 Task: Look for space in Mariano Comense, Italy from 10th July, 2023 to 15th July, 2023 for 7 adults in price range Rs.10000 to Rs.15000. Place can be entire place or shared room with 4 bedrooms having 7 beds and 4 bathrooms. Property type can be house, flat, guest house. Amenities needed are: wifi, TV, free parkinig on premises, gym, breakfast. Booking option can be shelf check-in. Required host language is English.
Action: Mouse moved to (420, 89)
Screenshot: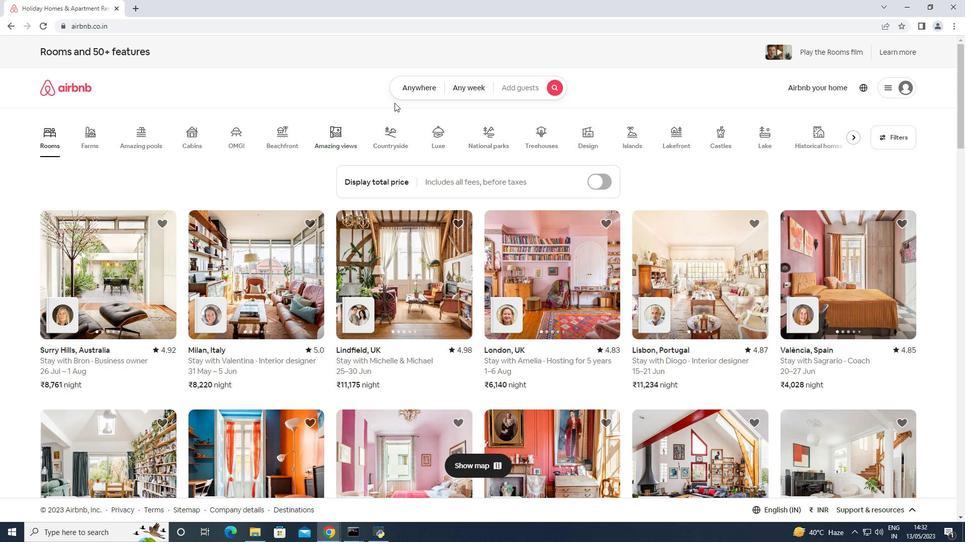 
Action: Mouse pressed left at (420, 89)
Screenshot: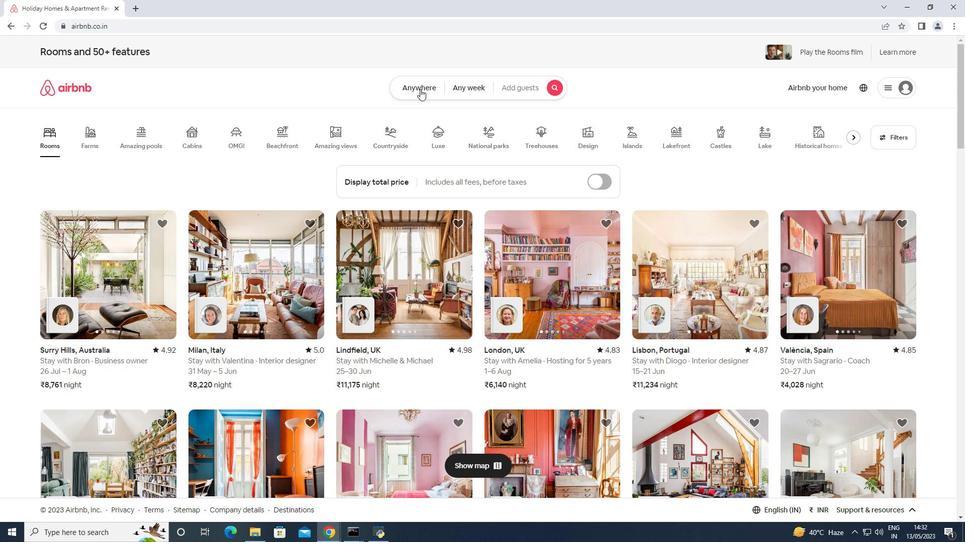 
Action: Mouse moved to (343, 127)
Screenshot: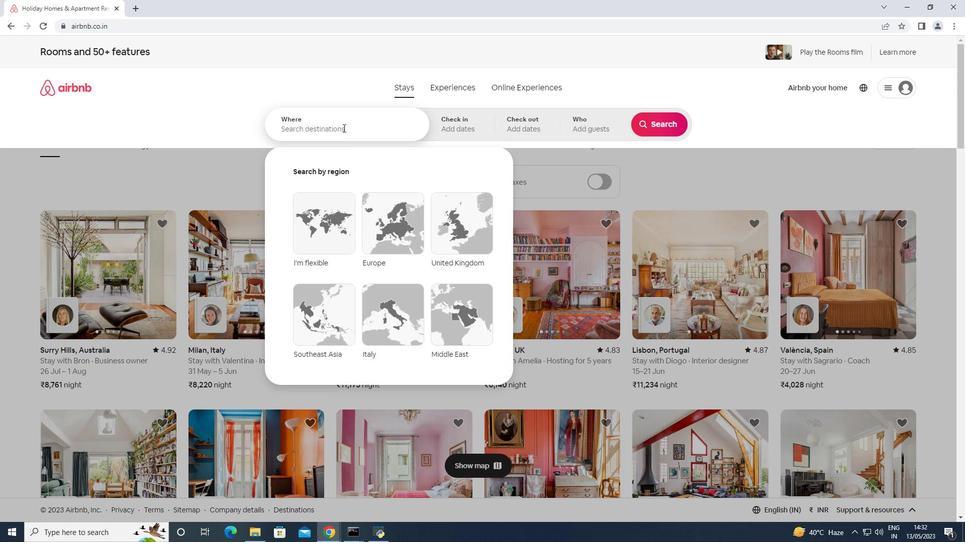 
Action: Mouse pressed left at (343, 127)
Screenshot: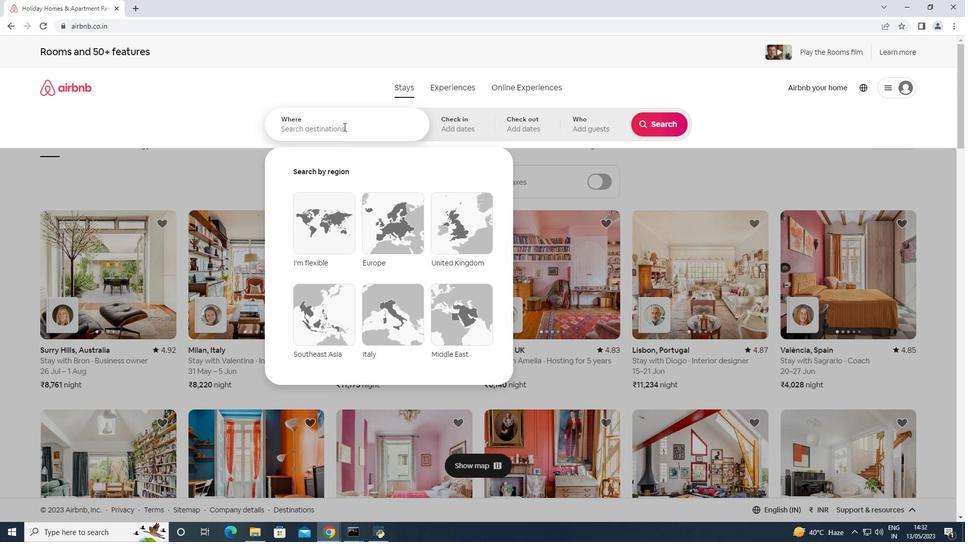 
Action: Mouse moved to (381, 128)
Screenshot: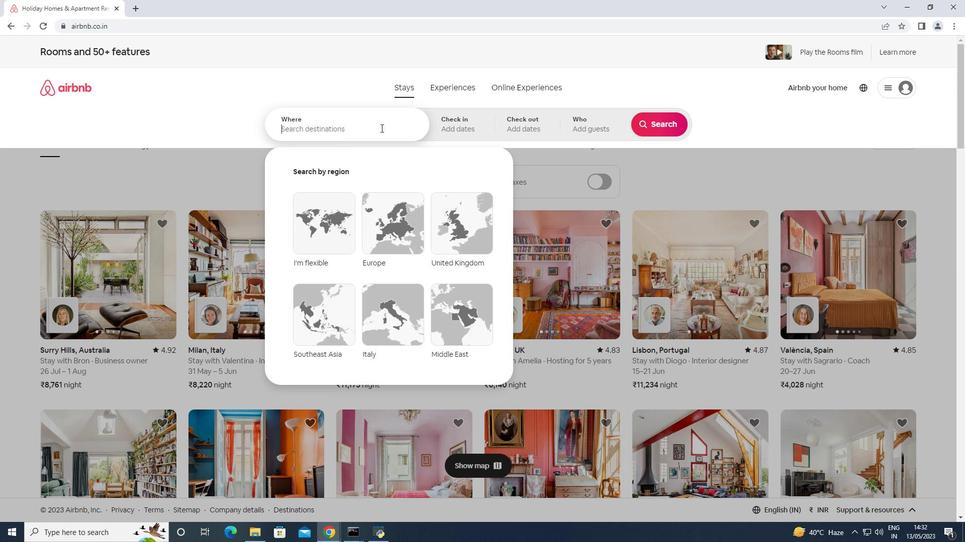 
Action: Key pressed <Key.shift>Mariano<Key.space><Key.shift>Comense,<Key.space><Key.shift>Italy<Key.enter>
Screenshot: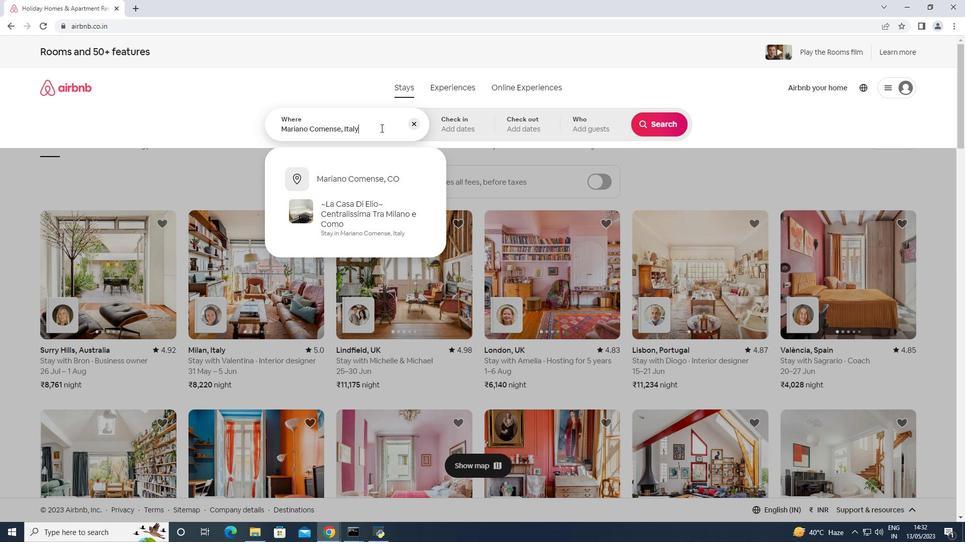 
Action: Mouse moved to (652, 202)
Screenshot: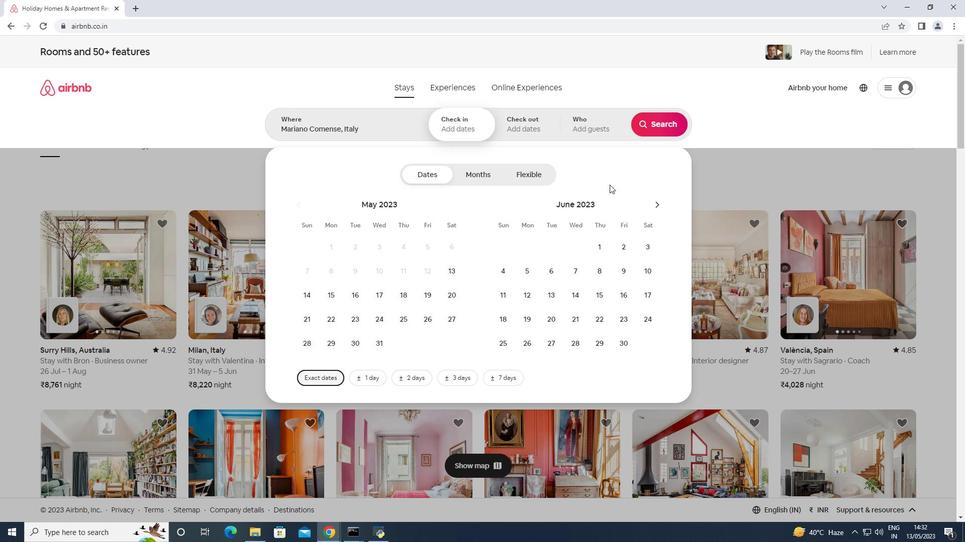 
Action: Mouse pressed left at (652, 202)
Screenshot: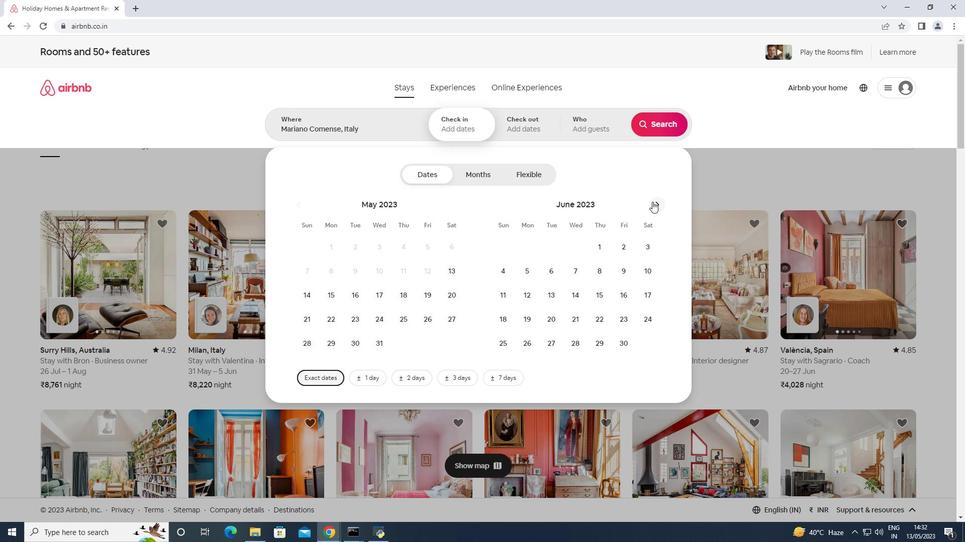 
Action: Mouse moved to (526, 293)
Screenshot: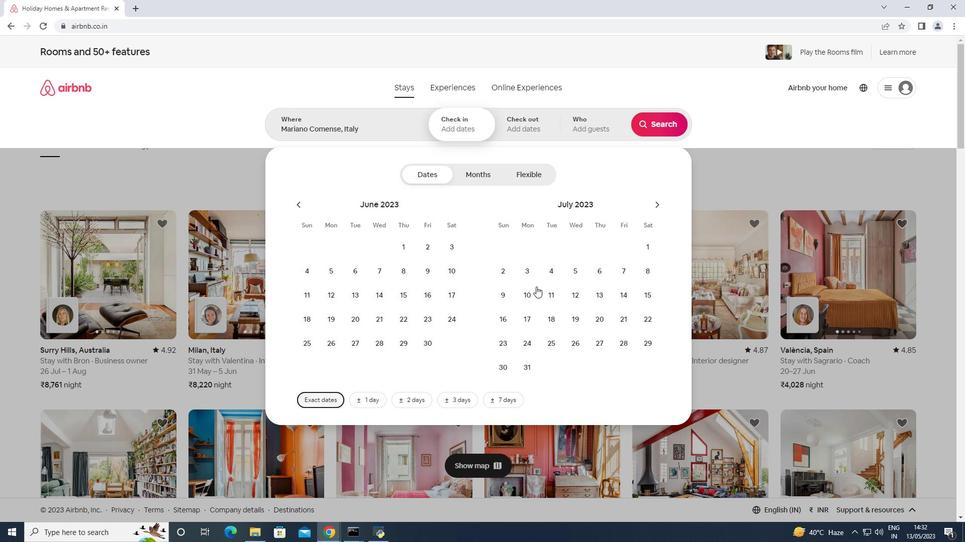
Action: Mouse pressed left at (526, 293)
Screenshot: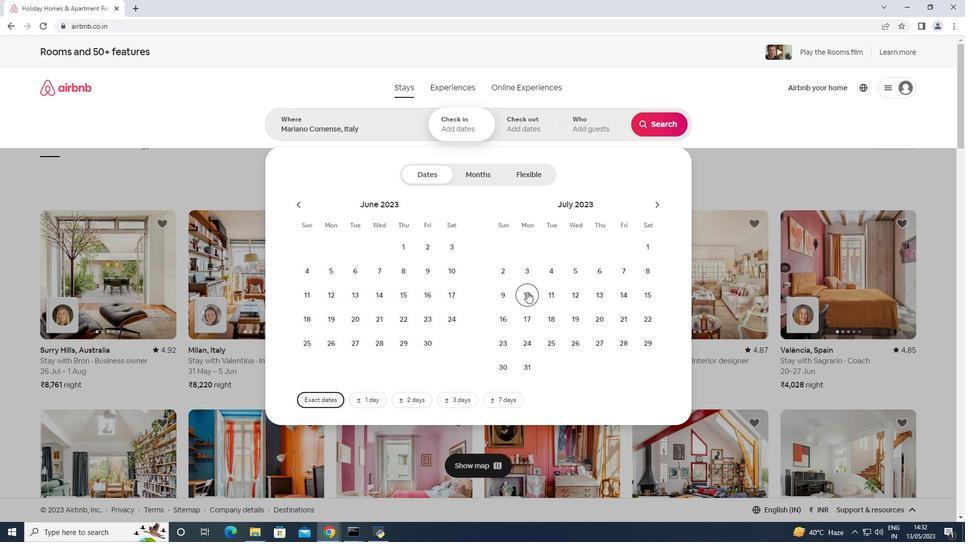 
Action: Mouse moved to (641, 293)
Screenshot: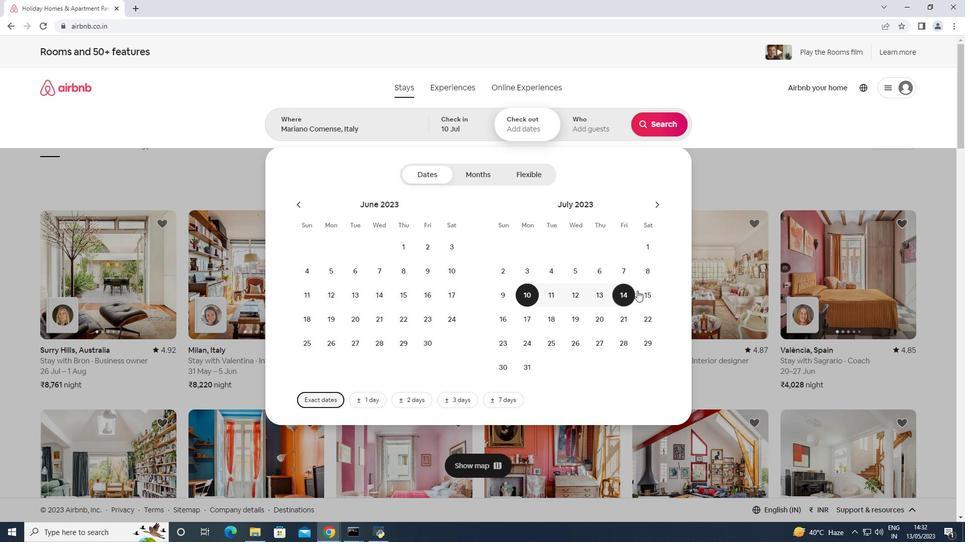 
Action: Mouse pressed left at (641, 293)
Screenshot: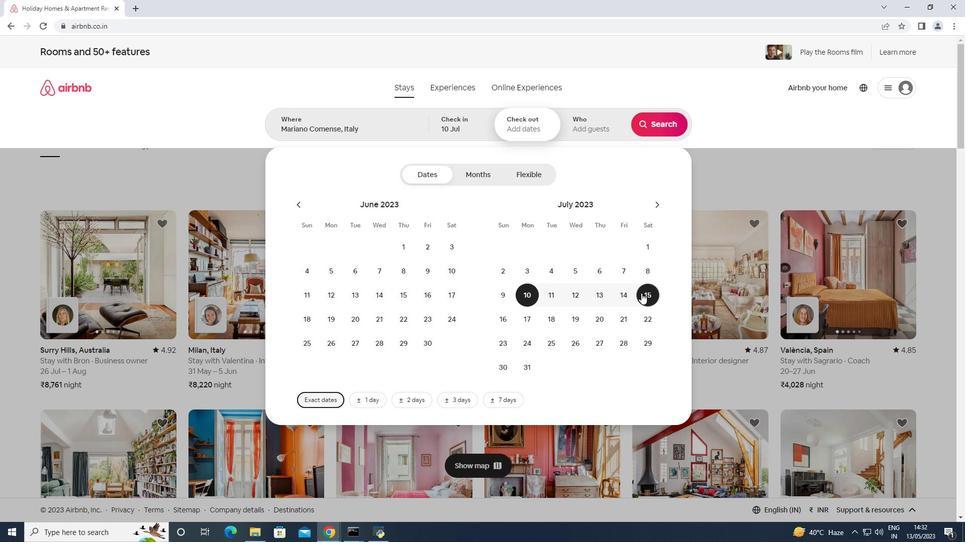 
Action: Mouse moved to (564, 130)
Screenshot: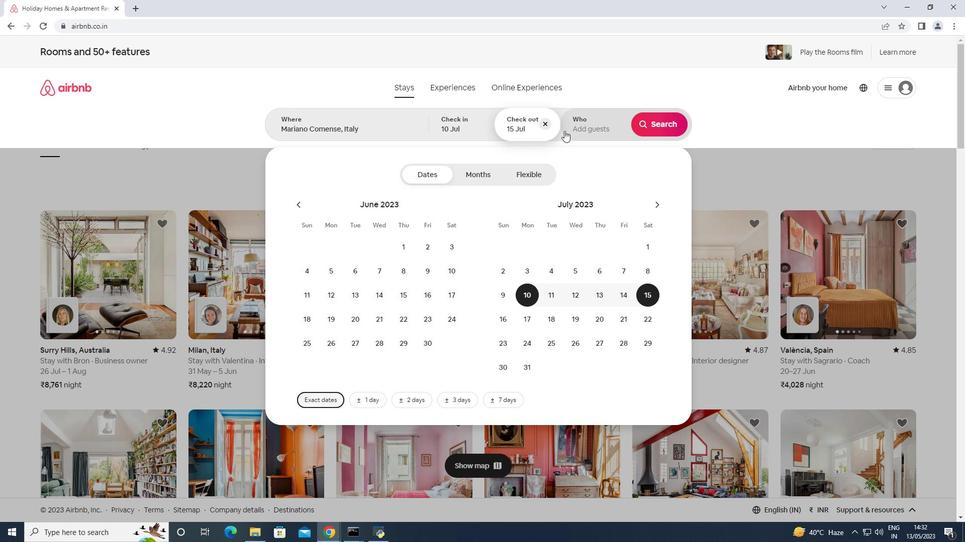 
Action: Mouse pressed left at (564, 130)
Screenshot: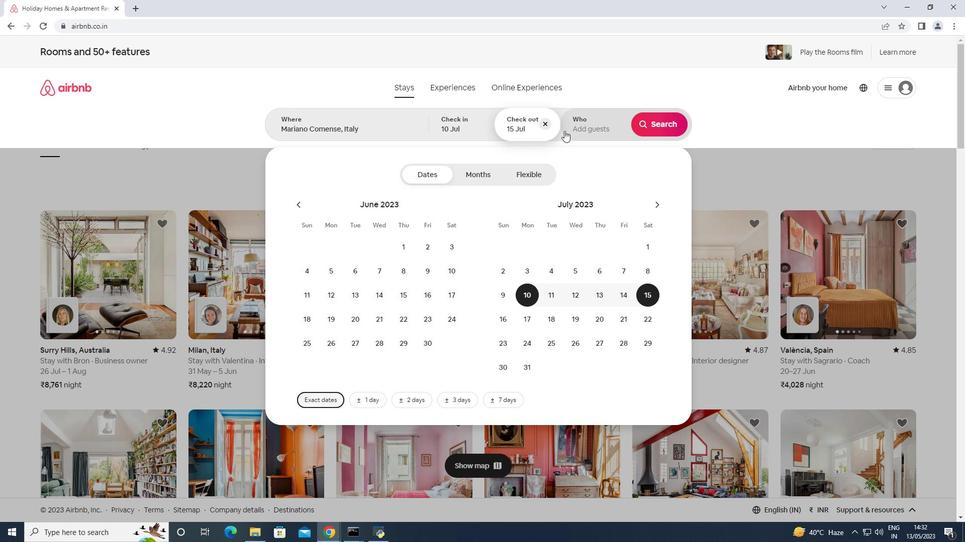 
Action: Mouse moved to (656, 177)
Screenshot: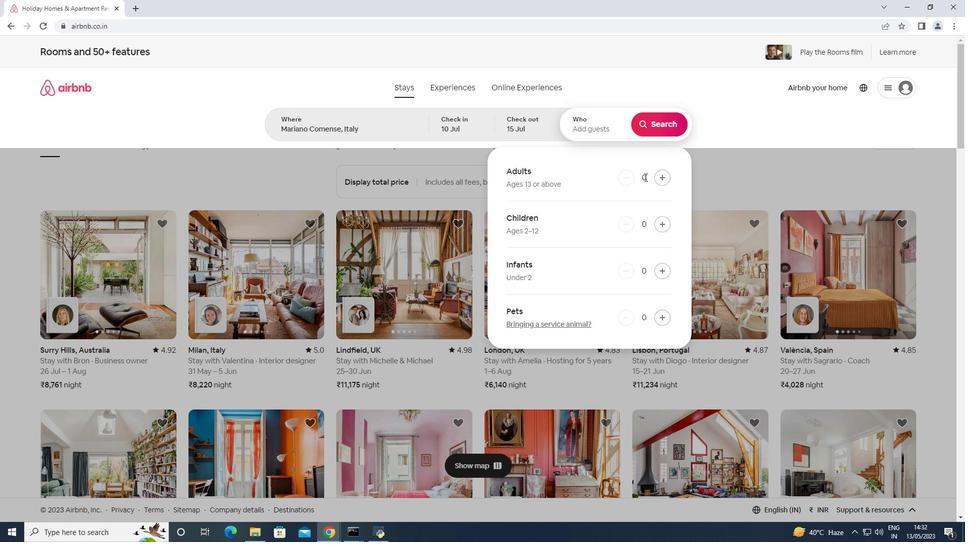 
Action: Mouse pressed left at (656, 177)
Screenshot: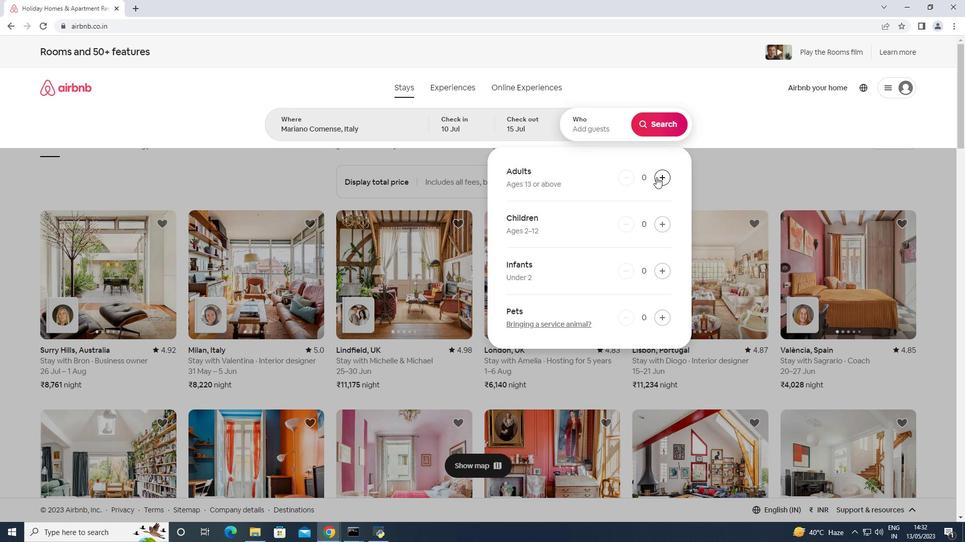 
Action: Mouse pressed left at (656, 177)
Screenshot: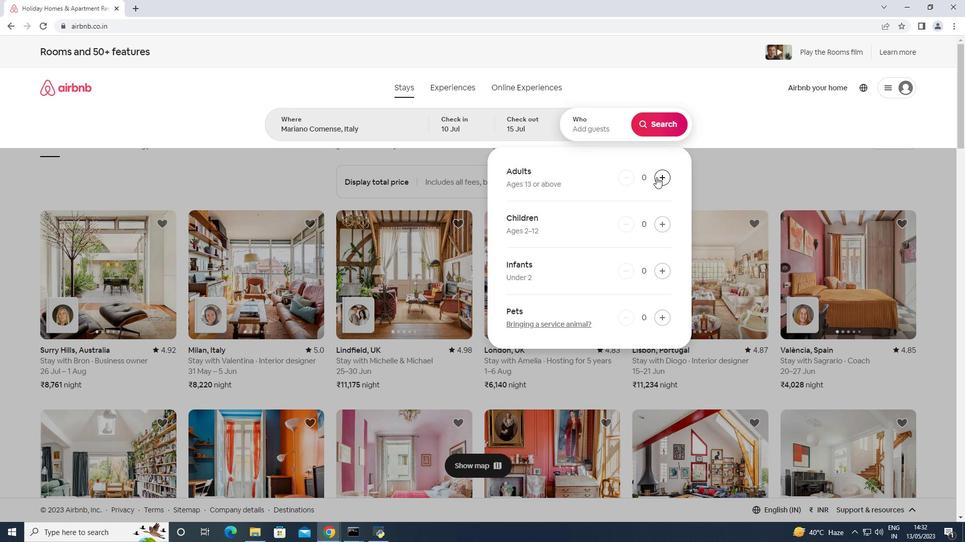 
Action: Mouse pressed left at (656, 177)
Screenshot: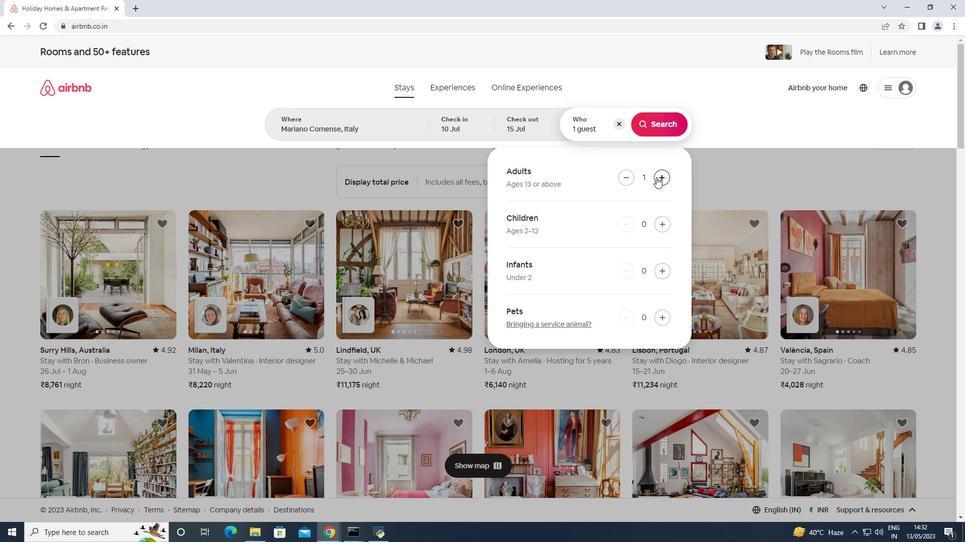 
Action: Mouse pressed left at (656, 177)
Screenshot: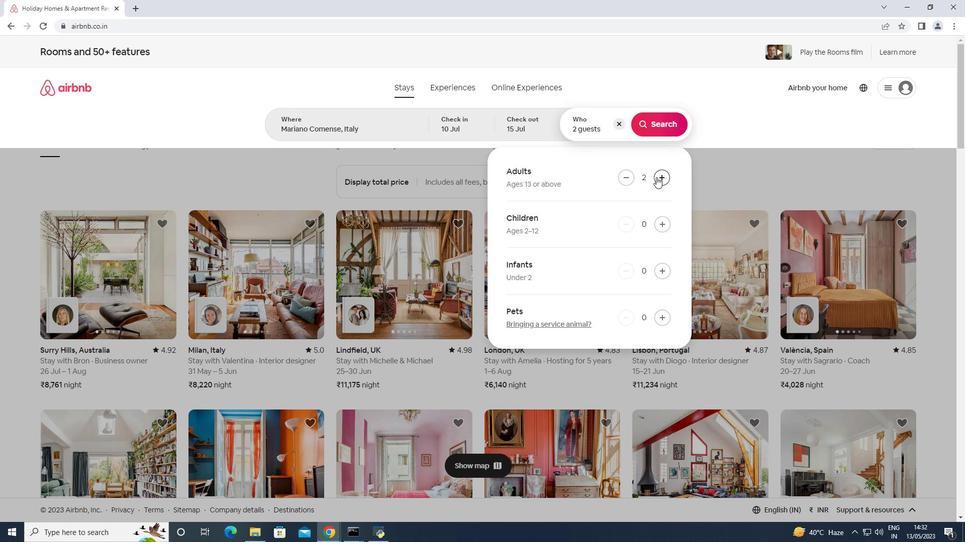 
Action: Mouse pressed left at (656, 177)
Screenshot: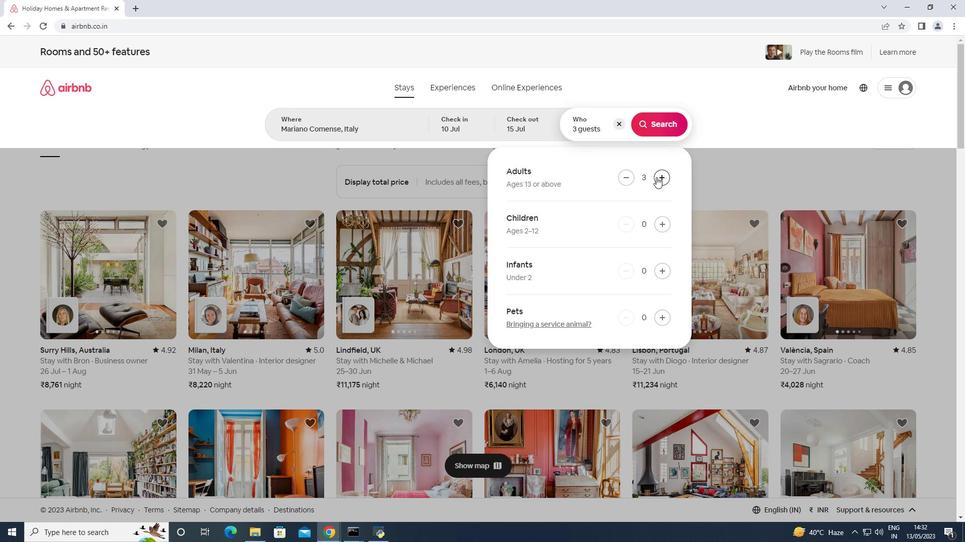 
Action: Mouse pressed left at (656, 177)
Screenshot: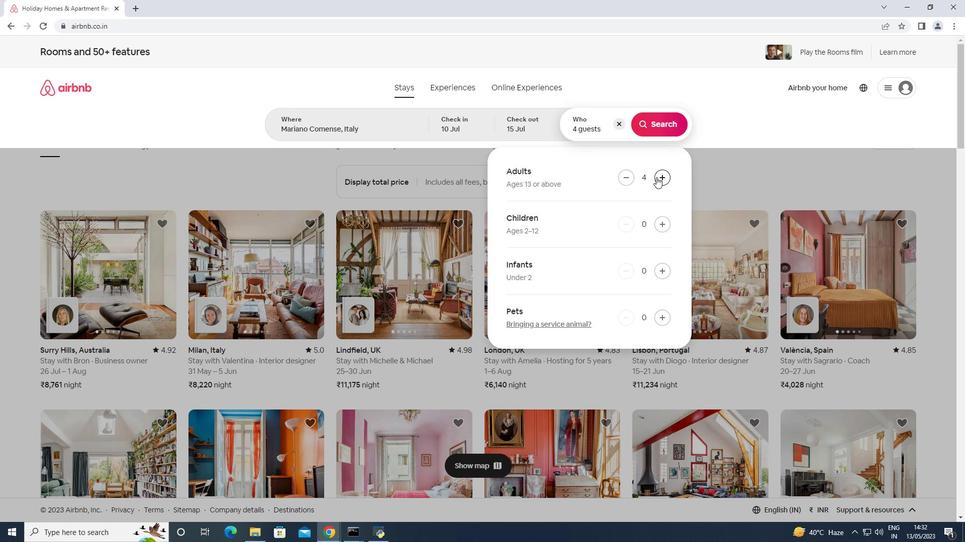 
Action: Mouse pressed left at (656, 177)
Screenshot: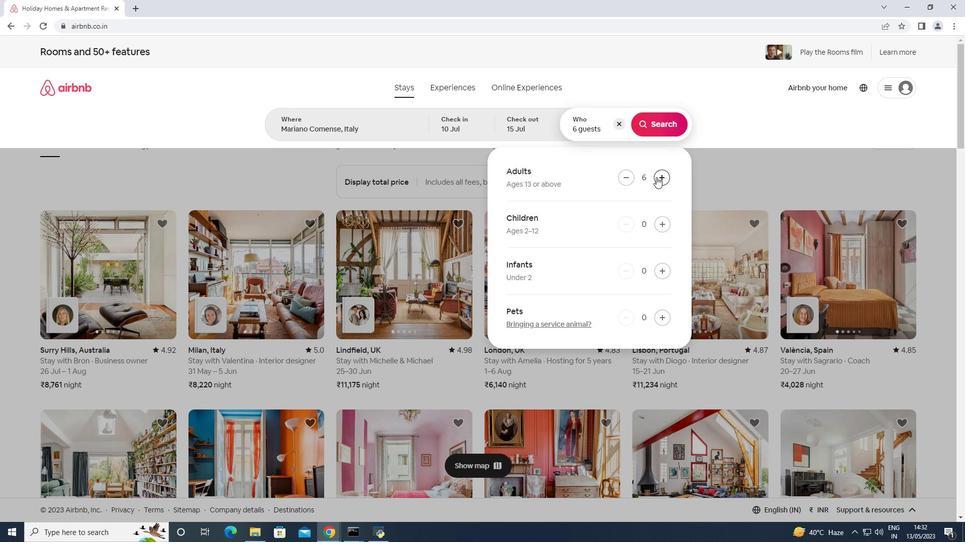 
Action: Mouse pressed left at (656, 177)
Screenshot: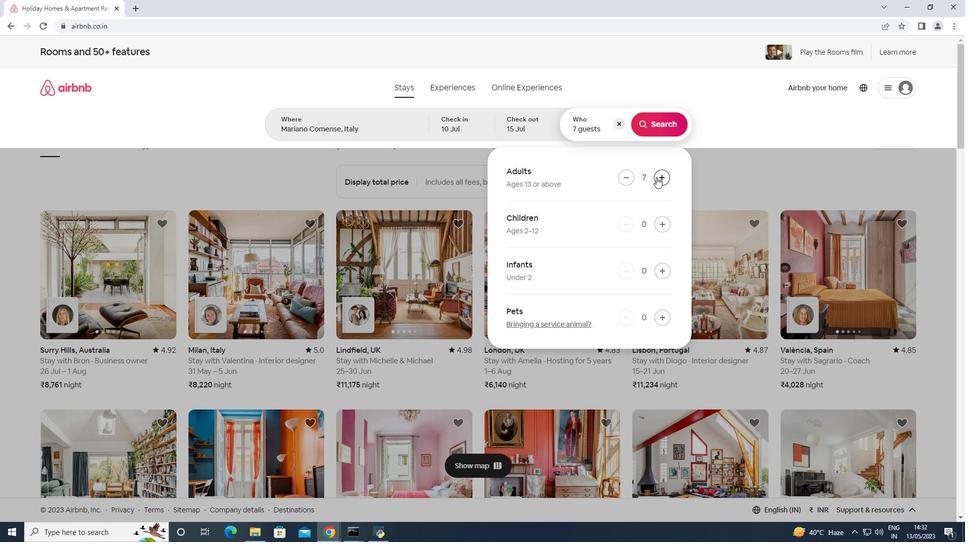 
Action: Mouse moved to (633, 177)
Screenshot: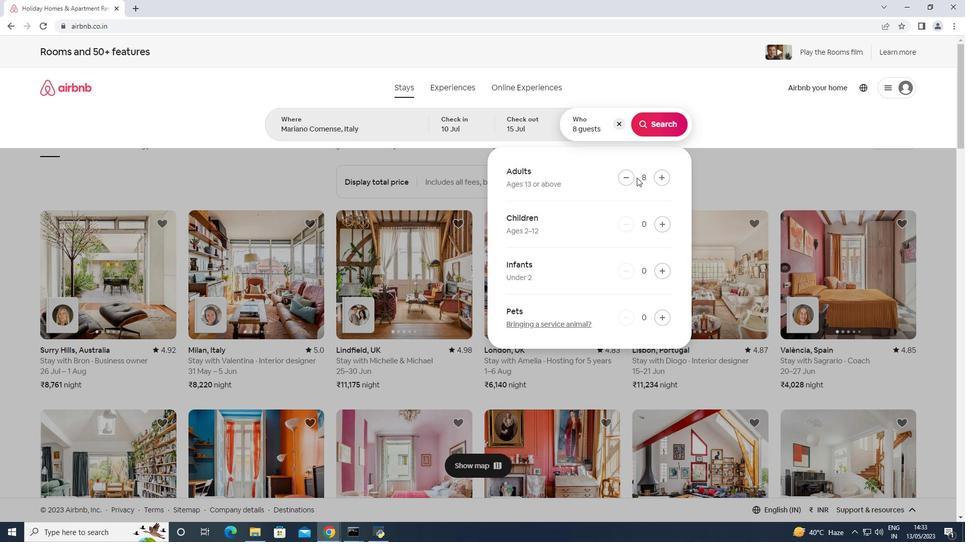 
Action: Mouse pressed left at (633, 177)
Screenshot: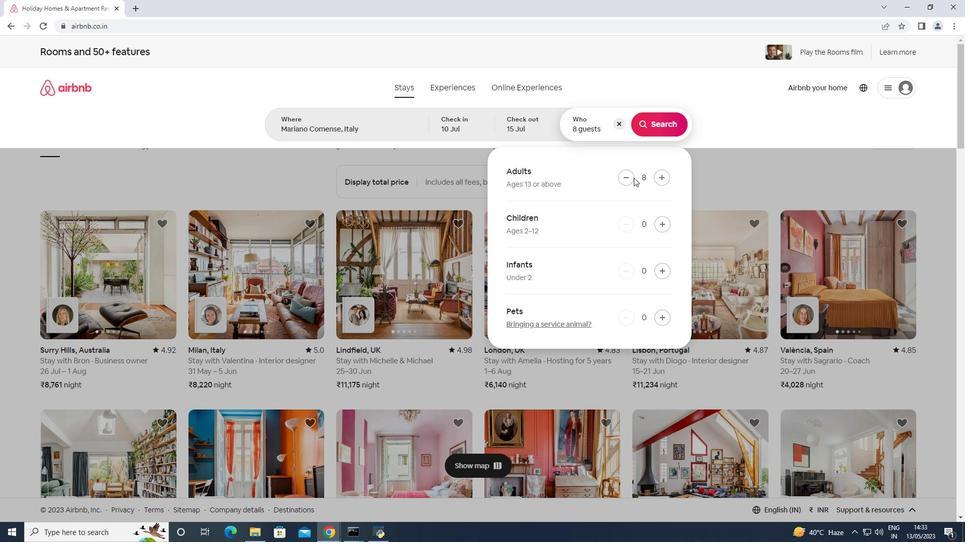 
Action: Mouse moved to (668, 123)
Screenshot: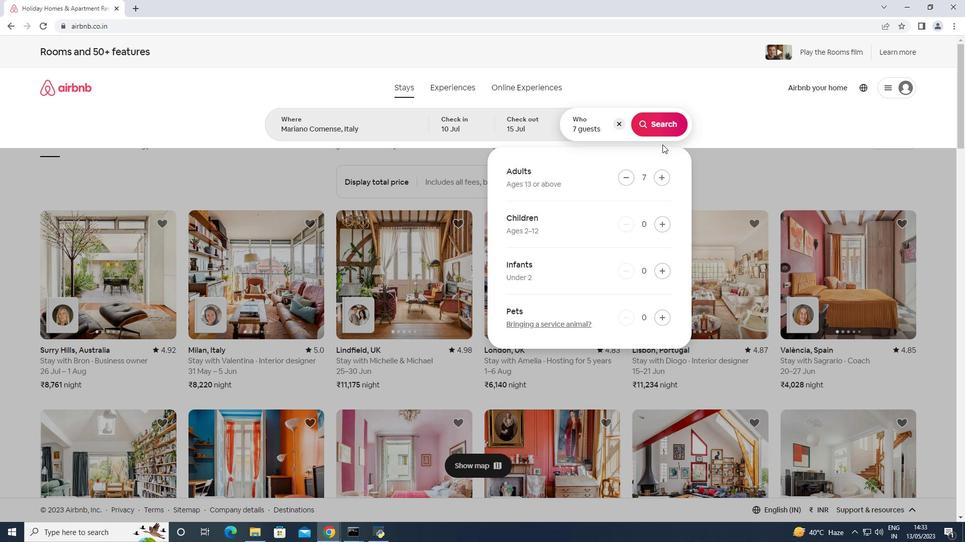 
Action: Mouse pressed left at (668, 123)
Screenshot: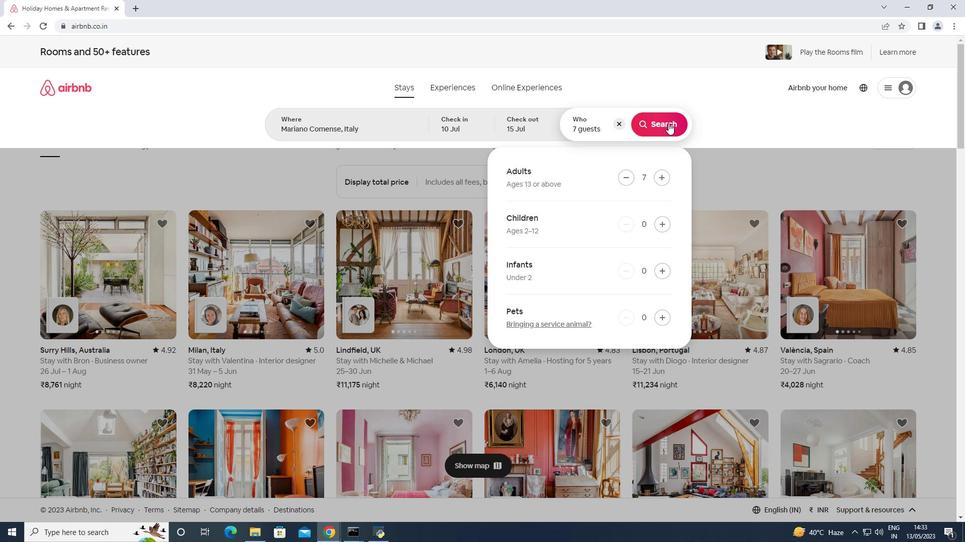 
Action: Mouse moved to (931, 97)
Screenshot: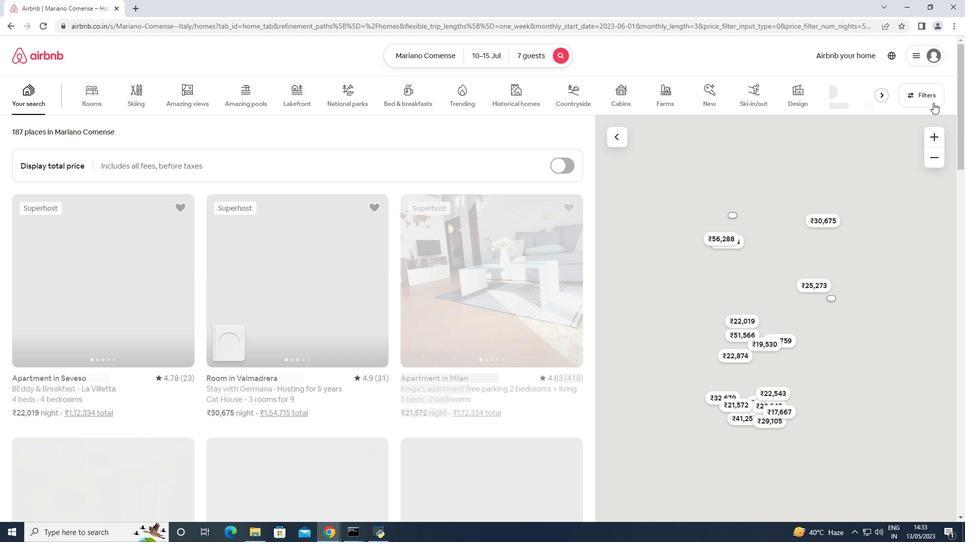 
Action: Mouse pressed left at (931, 97)
Screenshot: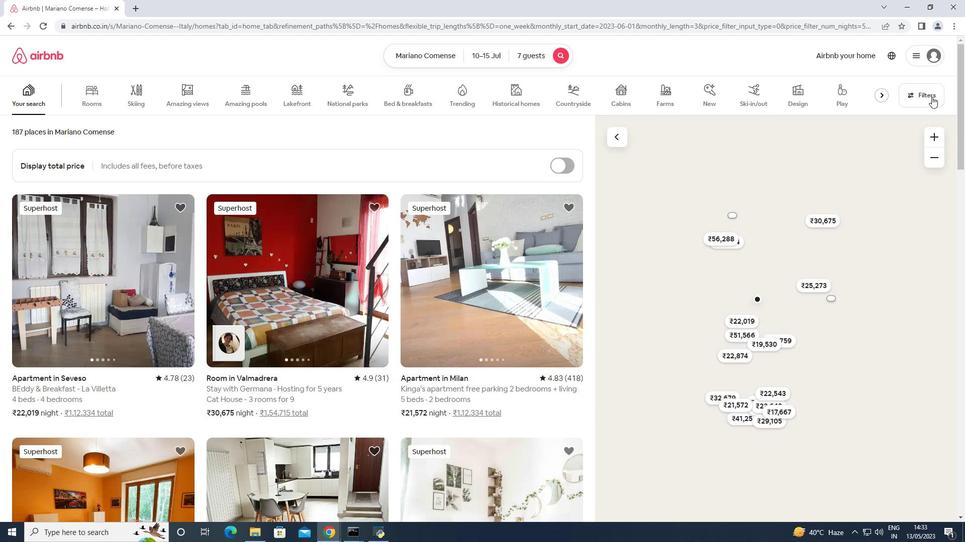 
Action: Mouse moved to (412, 330)
Screenshot: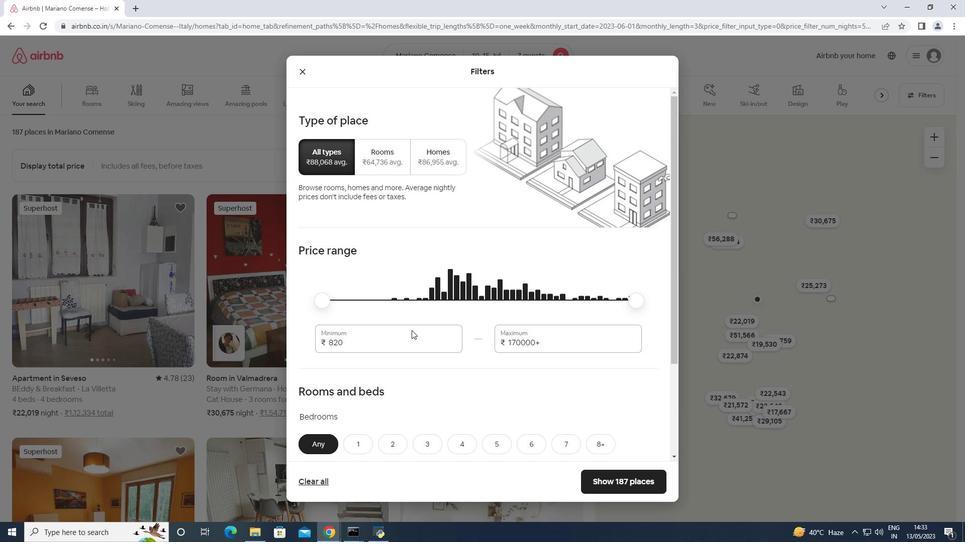 
Action: Mouse pressed left at (412, 330)
Screenshot: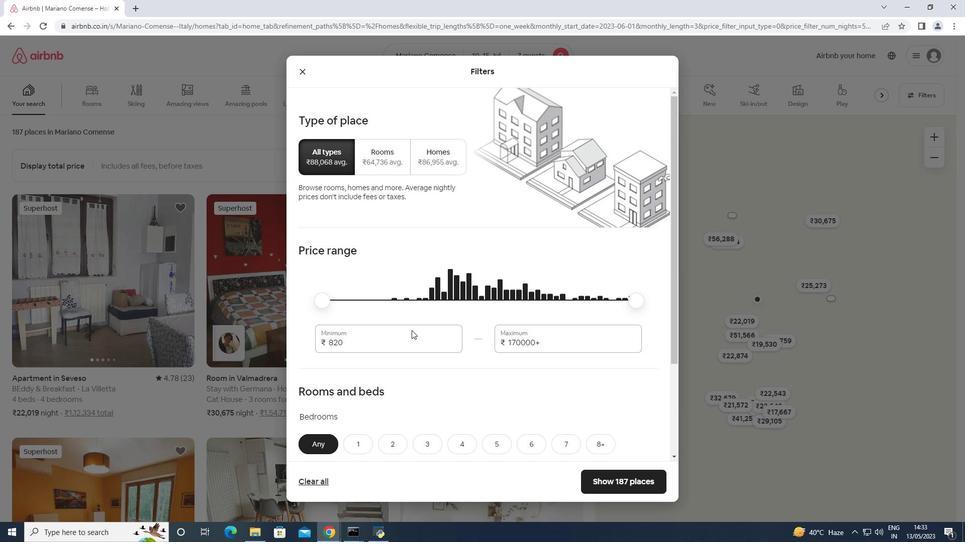 
Action: Mouse moved to (413, 330)
Screenshot: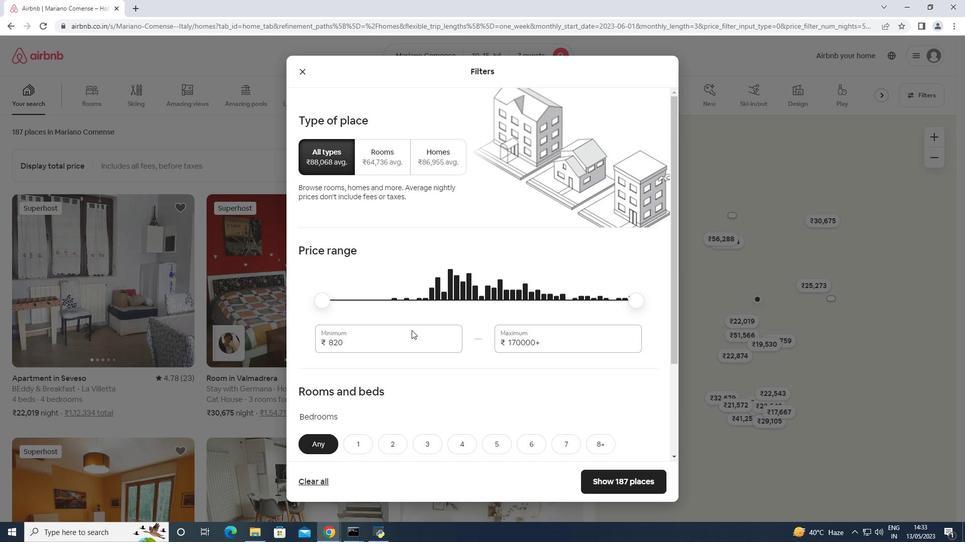 
Action: Mouse pressed left at (413, 330)
Screenshot: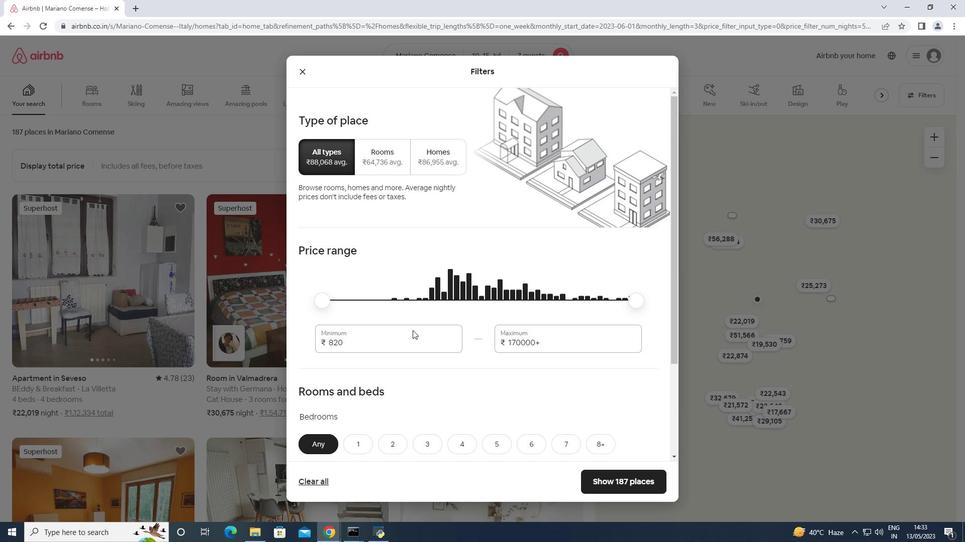 
Action: Mouse moved to (414, 329)
Screenshot: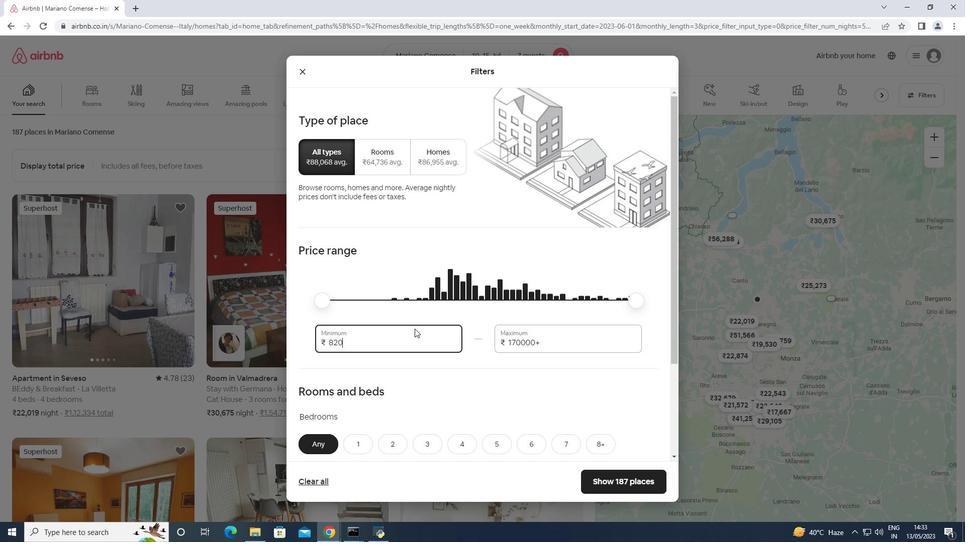 
Action: Key pressed <Key.backspace><Key.backspace><Key.backspace>10000<Key.tab>15000
Screenshot: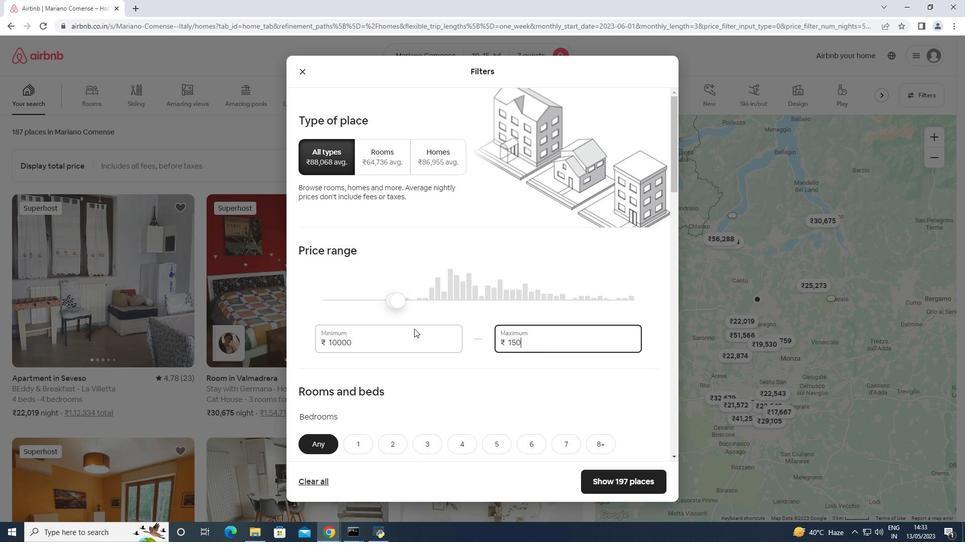 
Action: Mouse scrolled (414, 328) with delta (0, 0)
Screenshot: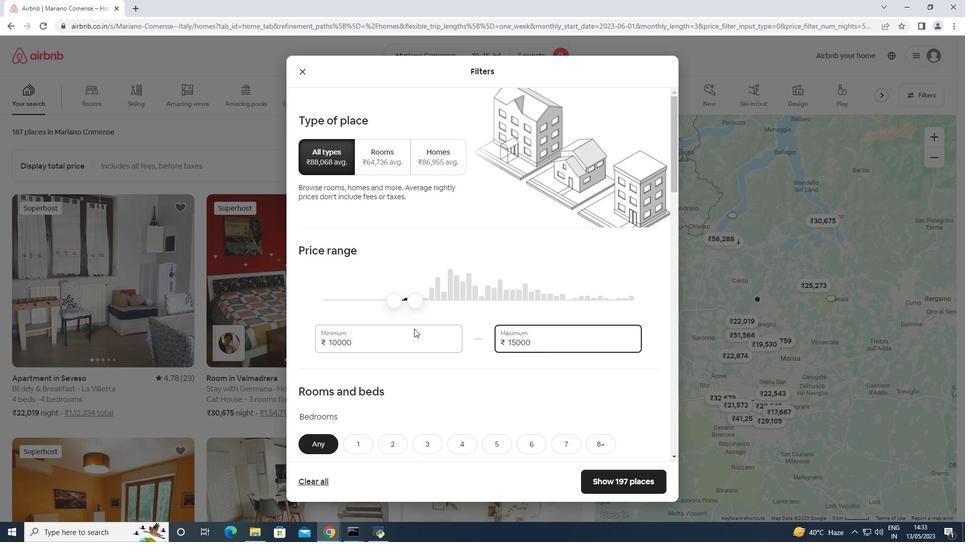
Action: Mouse scrolled (414, 328) with delta (0, 0)
Screenshot: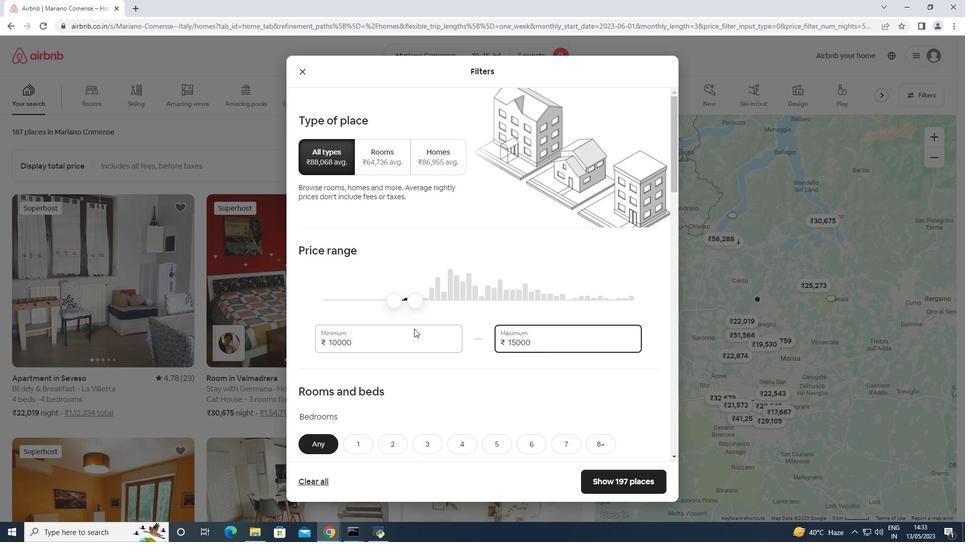 
Action: Mouse scrolled (414, 328) with delta (0, 0)
Screenshot: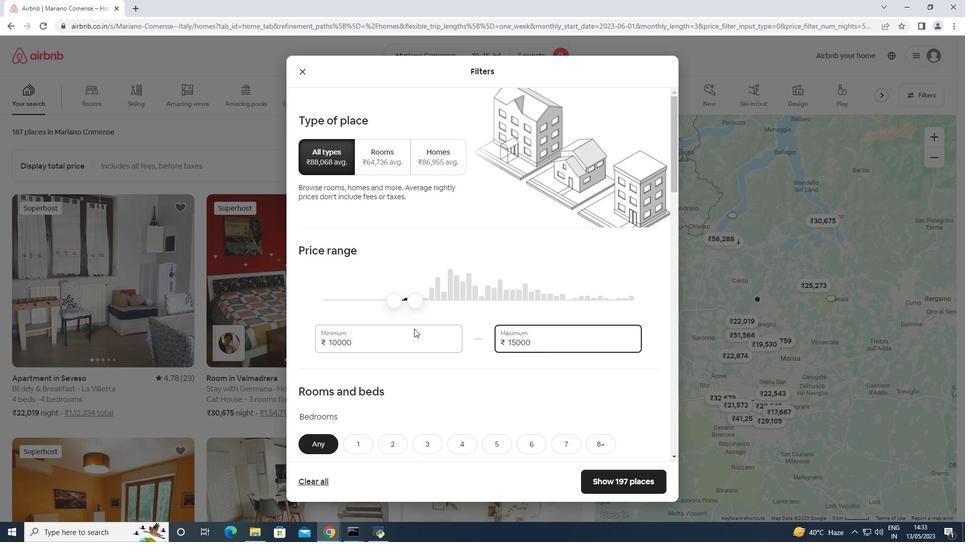 
Action: Mouse scrolled (414, 328) with delta (0, 0)
Screenshot: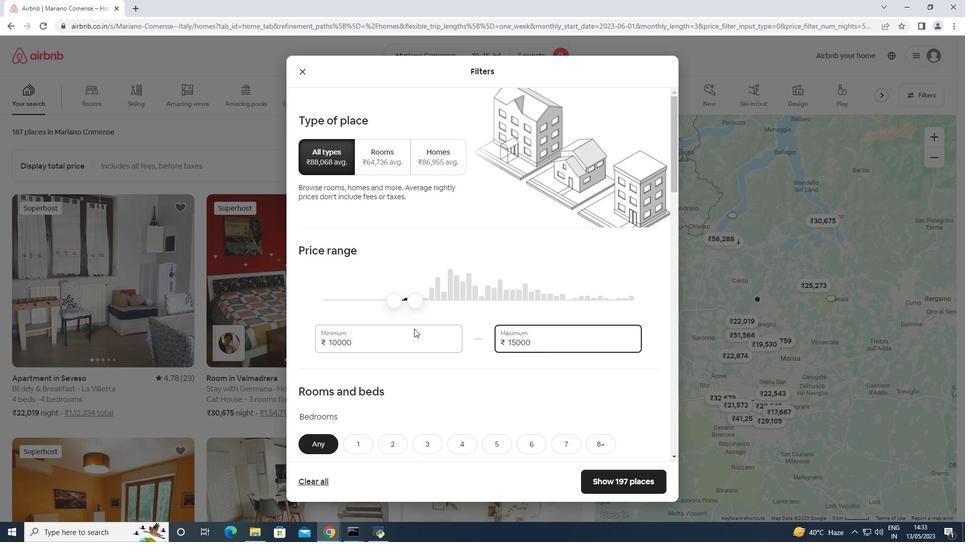 
Action: Mouse scrolled (414, 328) with delta (0, 0)
Screenshot: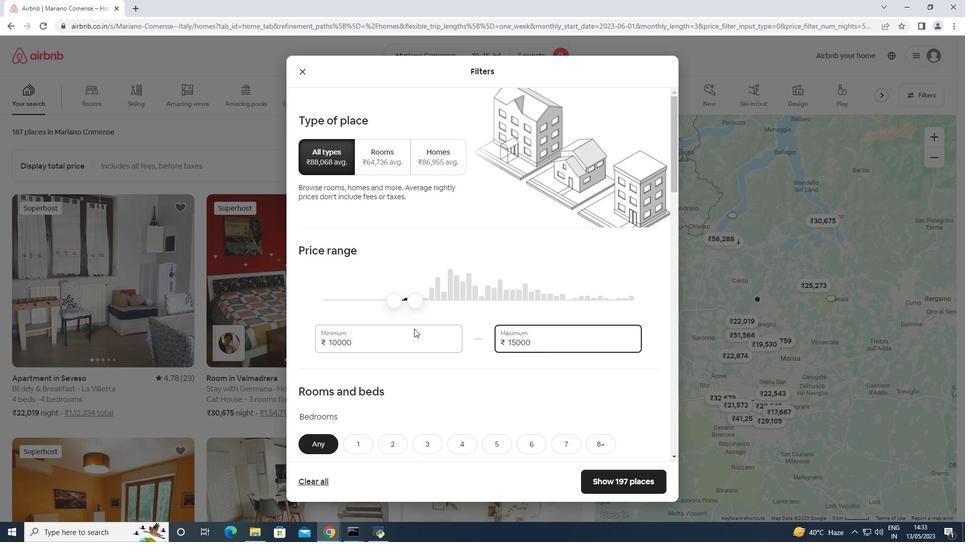 
Action: Mouse moved to (461, 199)
Screenshot: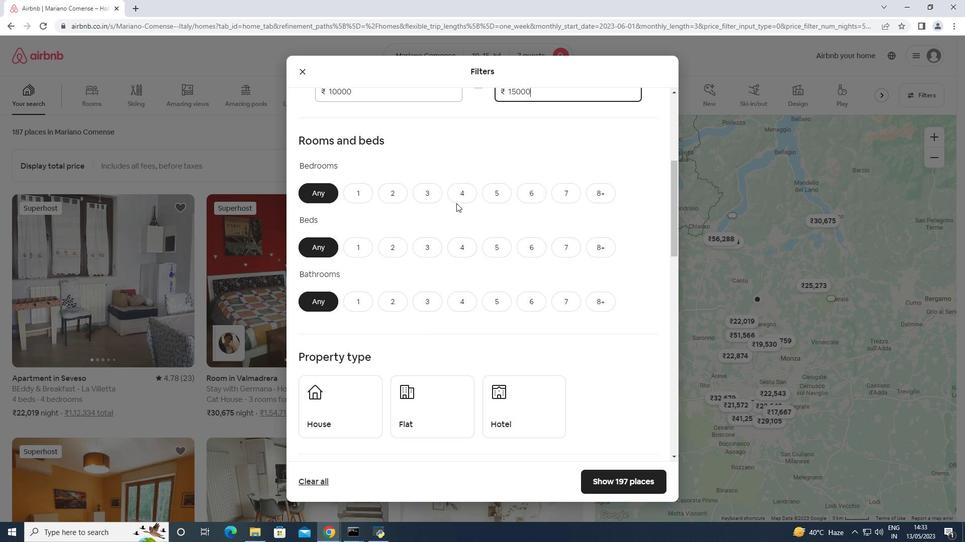 
Action: Mouse pressed left at (461, 199)
Screenshot: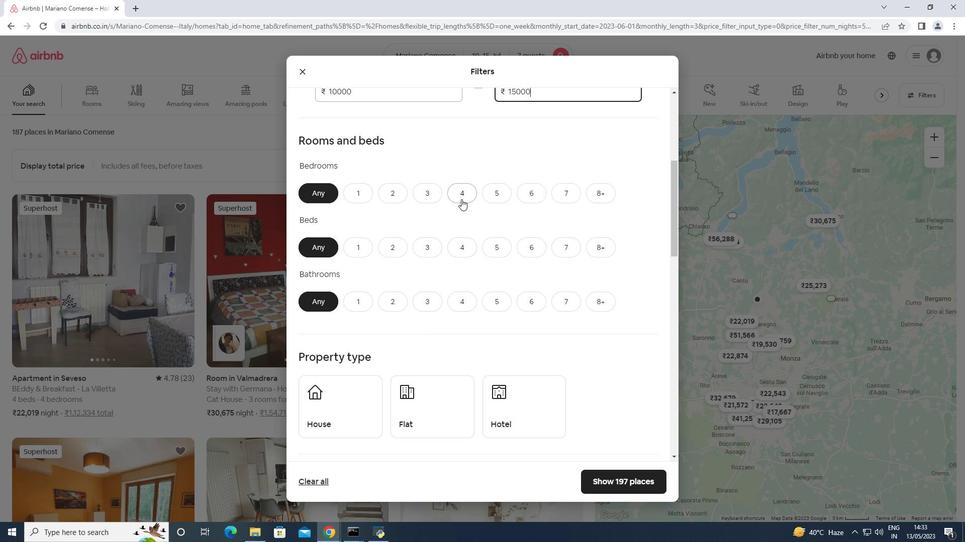 
Action: Mouse moved to (570, 251)
Screenshot: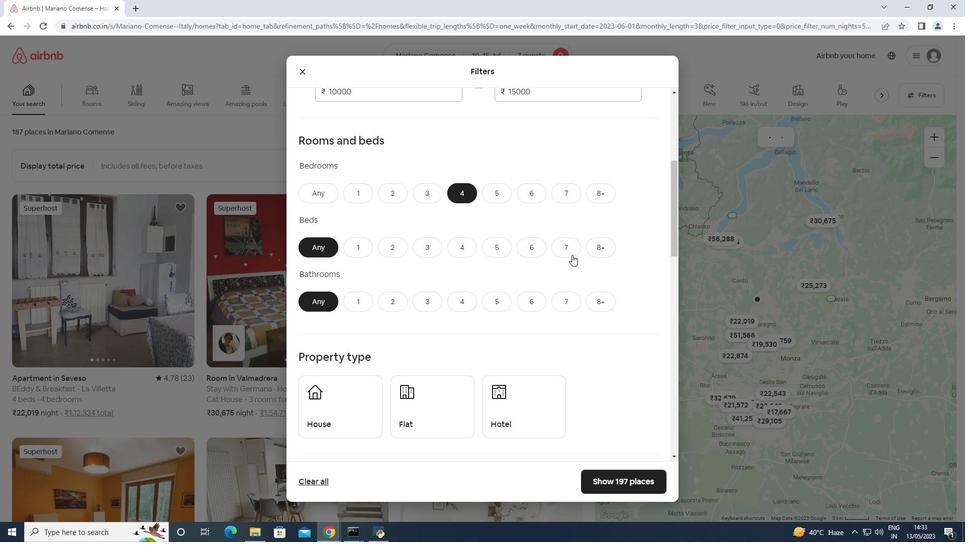 
Action: Mouse pressed left at (570, 251)
Screenshot: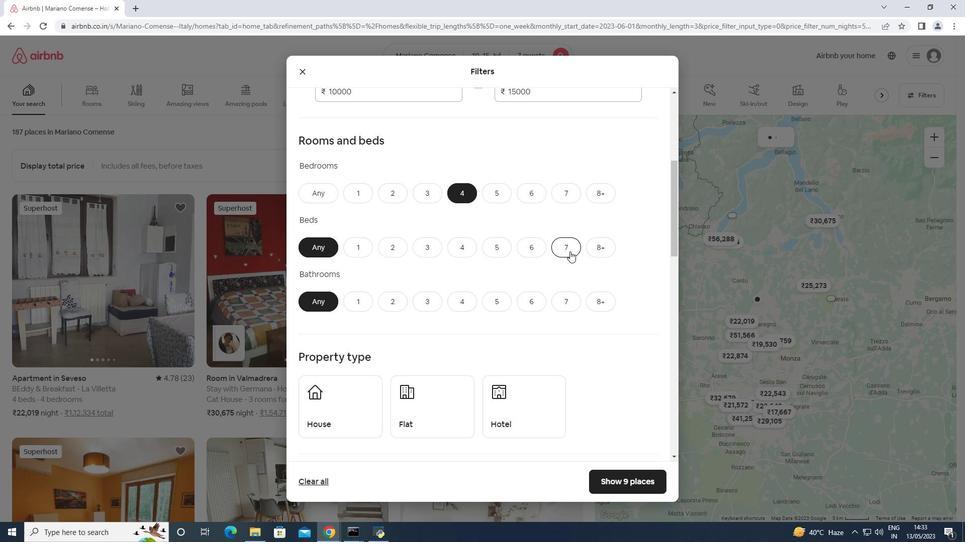 
Action: Mouse moved to (461, 304)
Screenshot: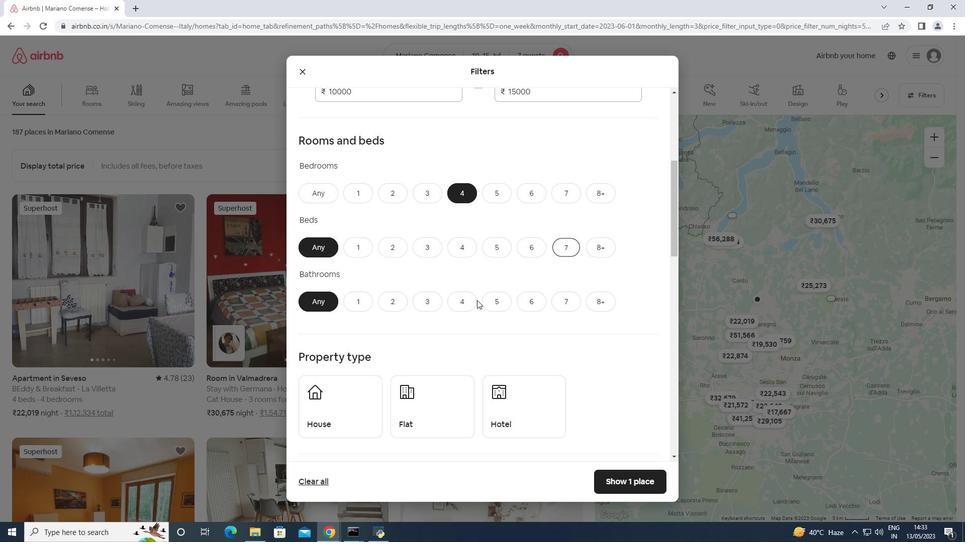 
Action: Mouse pressed left at (461, 304)
Screenshot: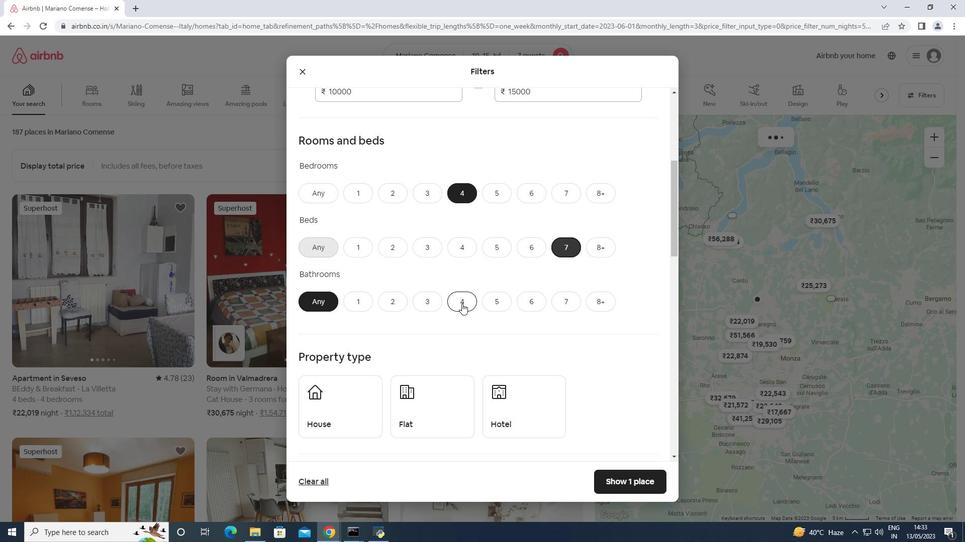 
Action: Mouse scrolled (461, 303) with delta (0, 0)
Screenshot: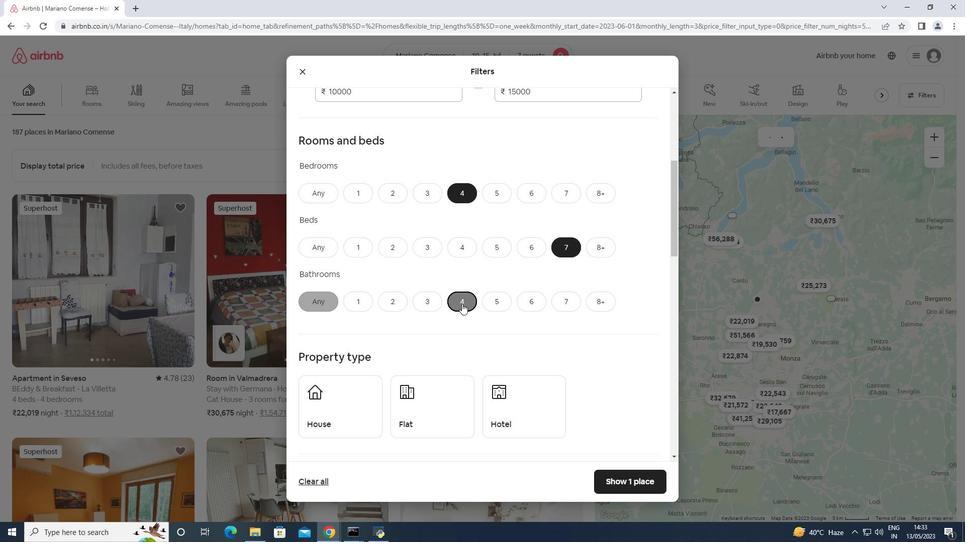
Action: Mouse scrolled (461, 303) with delta (0, 0)
Screenshot: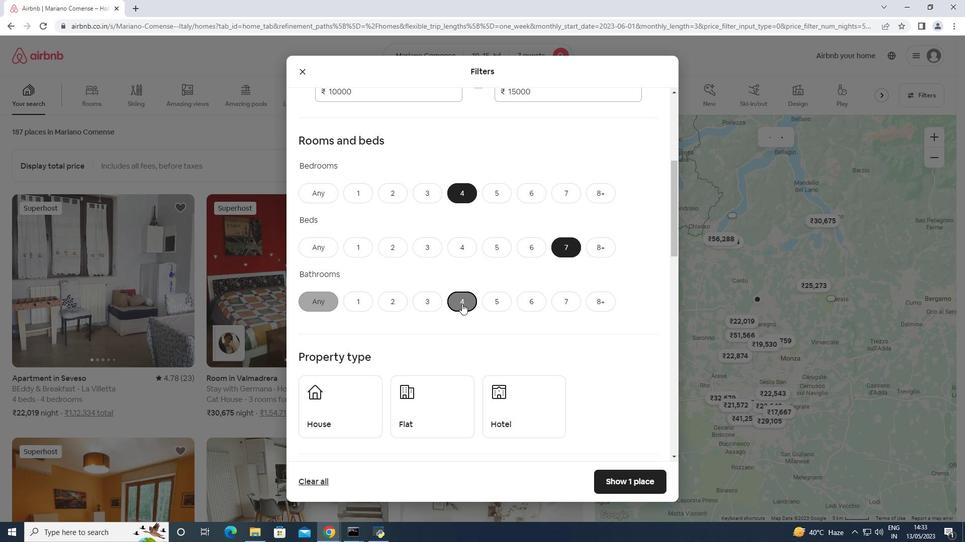
Action: Mouse moved to (361, 300)
Screenshot: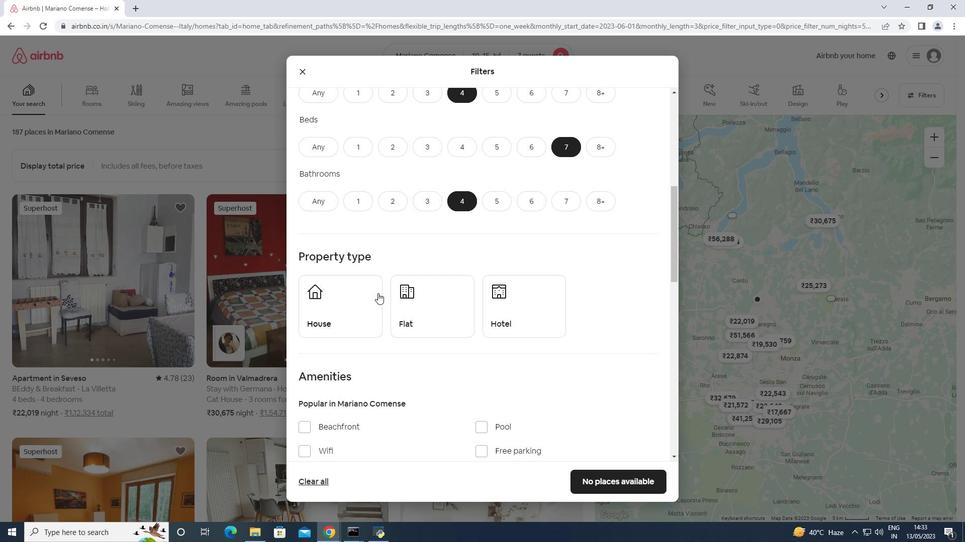 
Action: Mouse pressed left at (361, 300)
Screenshot: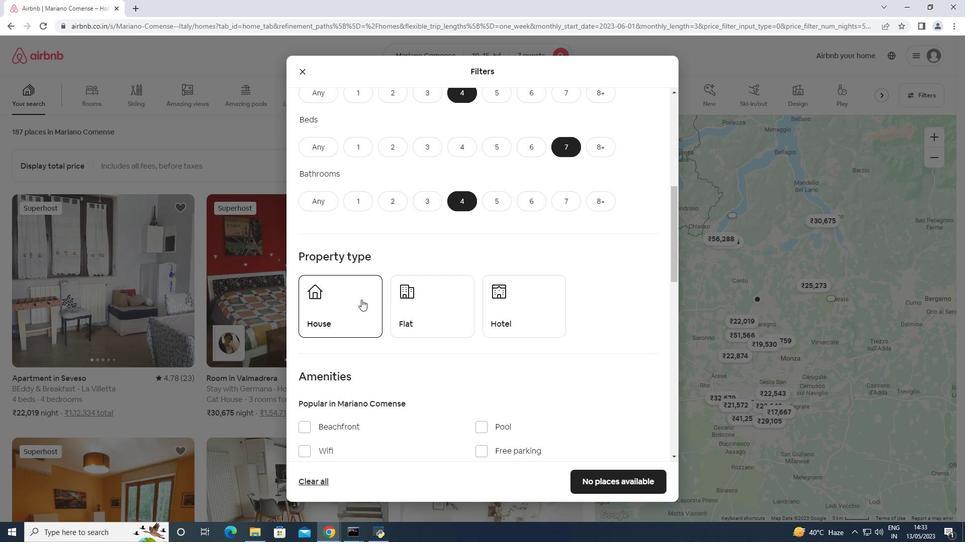 
Action: Mouse moved to (421, 308)
Screenshot: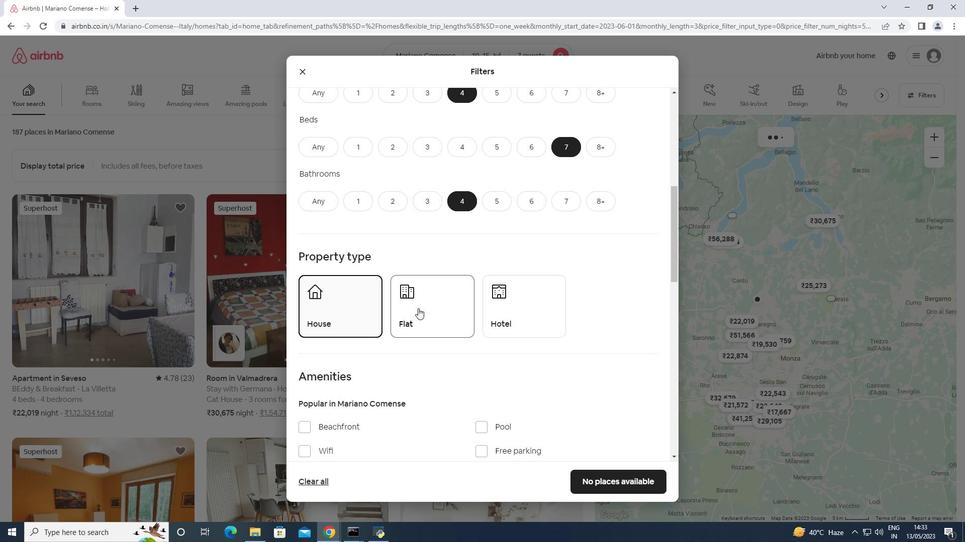 
Action: Mouse pressed left at (421, 308)
Screenshot: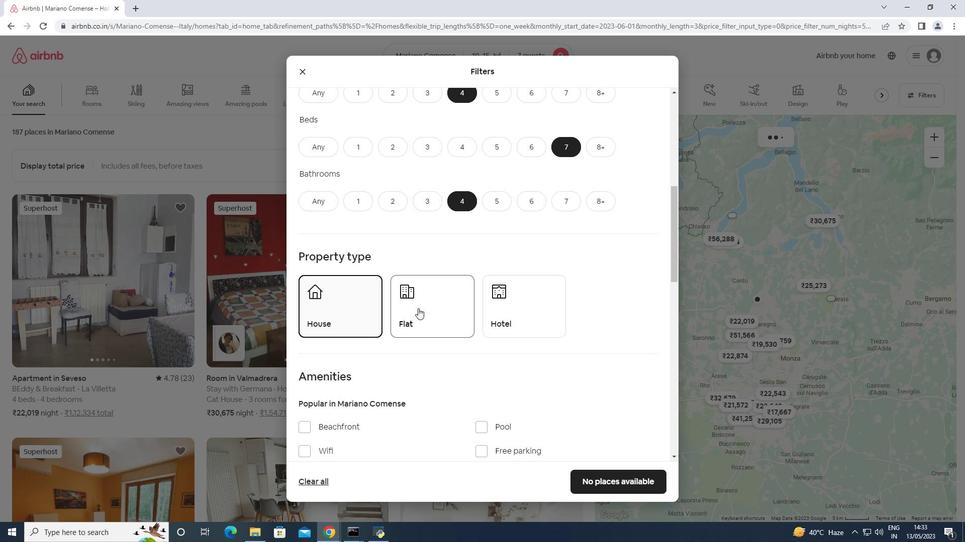 
Action: Mouse moved to (421, 307)
Screenshot: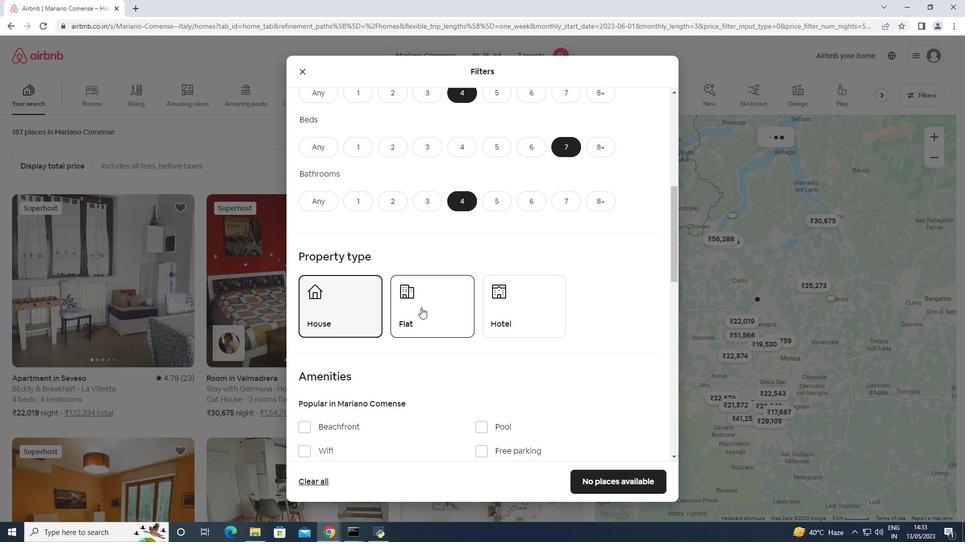
Action: Mouse scrolled (421, 307) with delta (0, 0)
Screenshot: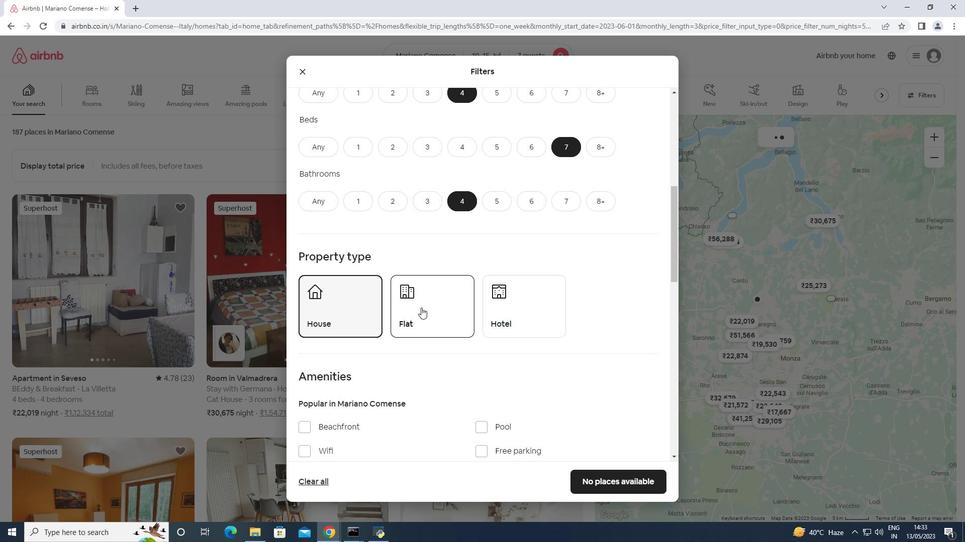 
Action: Mouse scrolled (421, 307) with delta (0, 0)
Screenshot: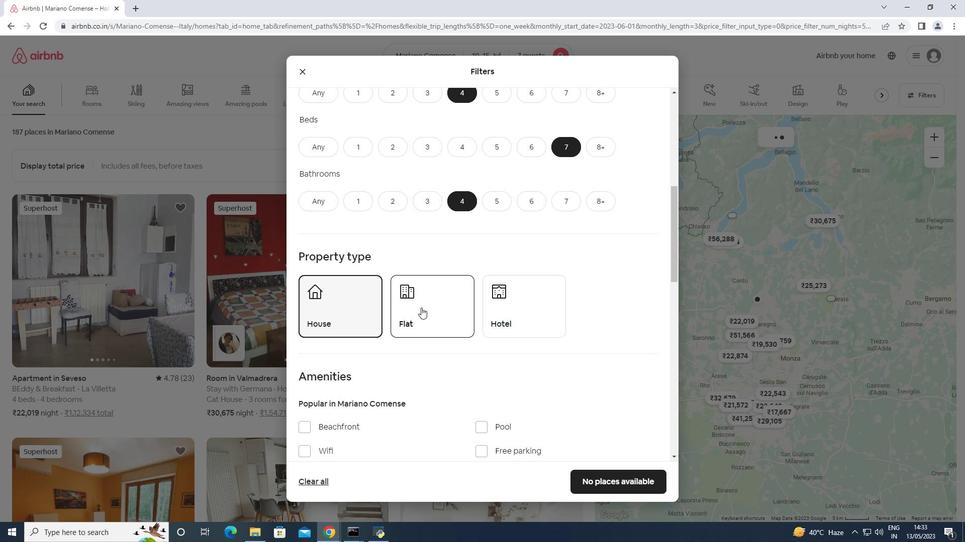 
Action: Mouse scrolled (421, 307) with delta (0, 0)
Screenshot: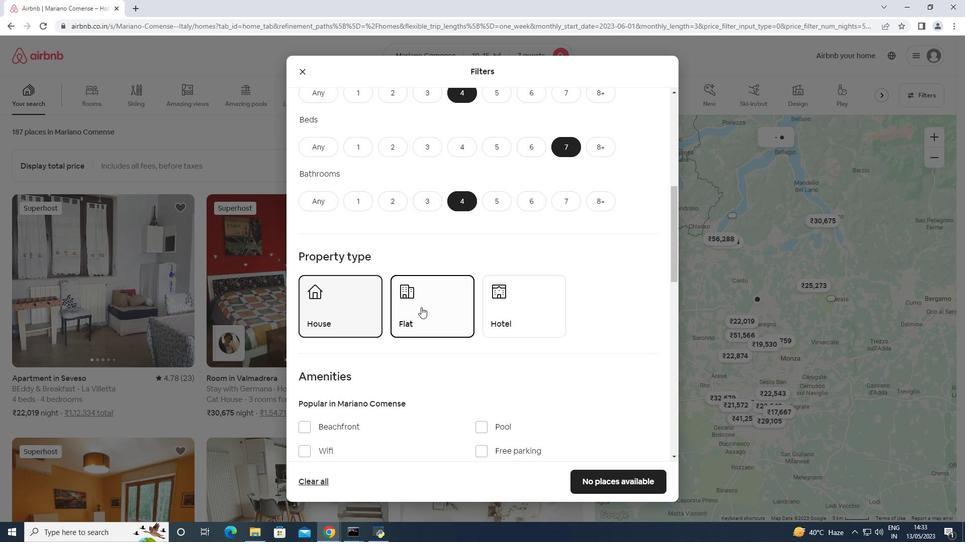 
Action: Mouse moved to (322, 344)
Screenshot: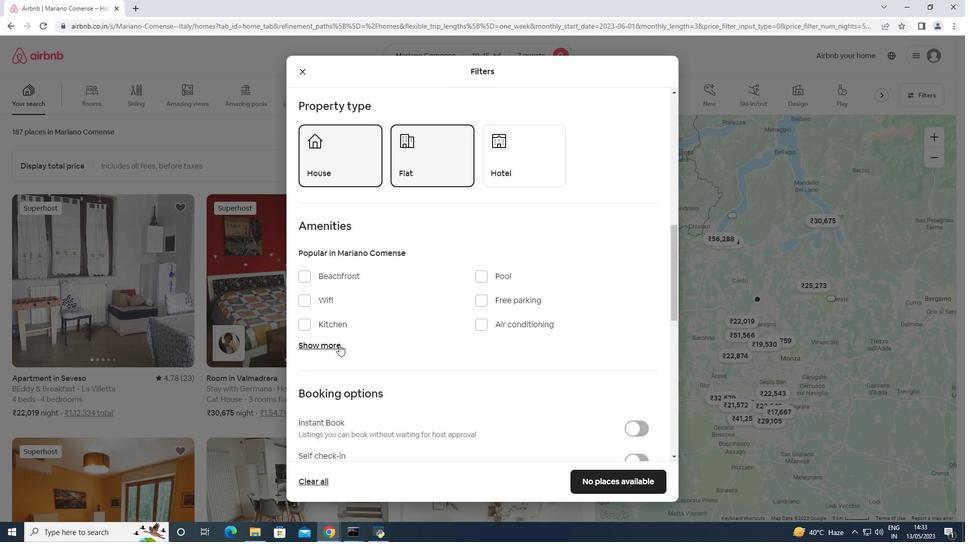 
Action: Mouse pressed left at (322, 344)
Screenshot: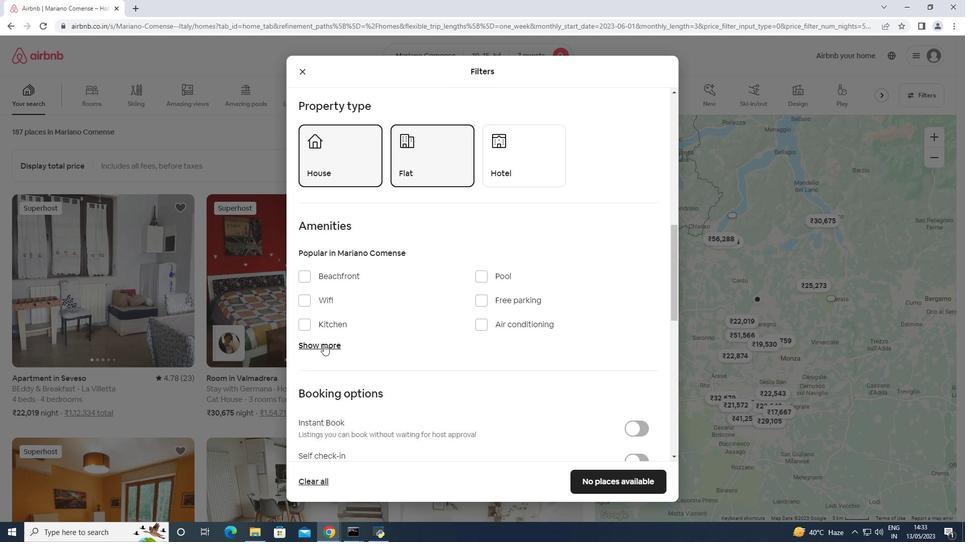 
Action: Mouse moved to (494, 300)
Screenshot: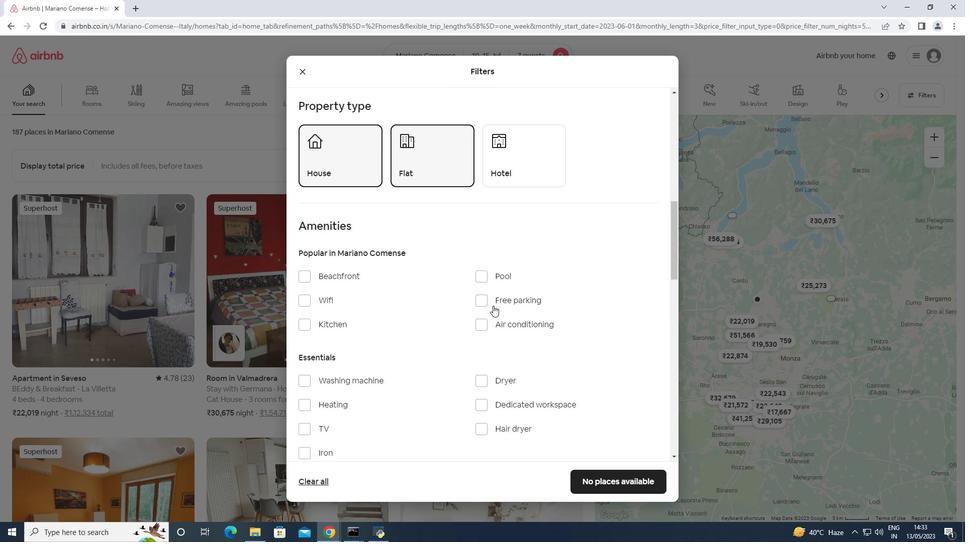 
Action: Mouse pressed left at (494, 300)
Screenshot: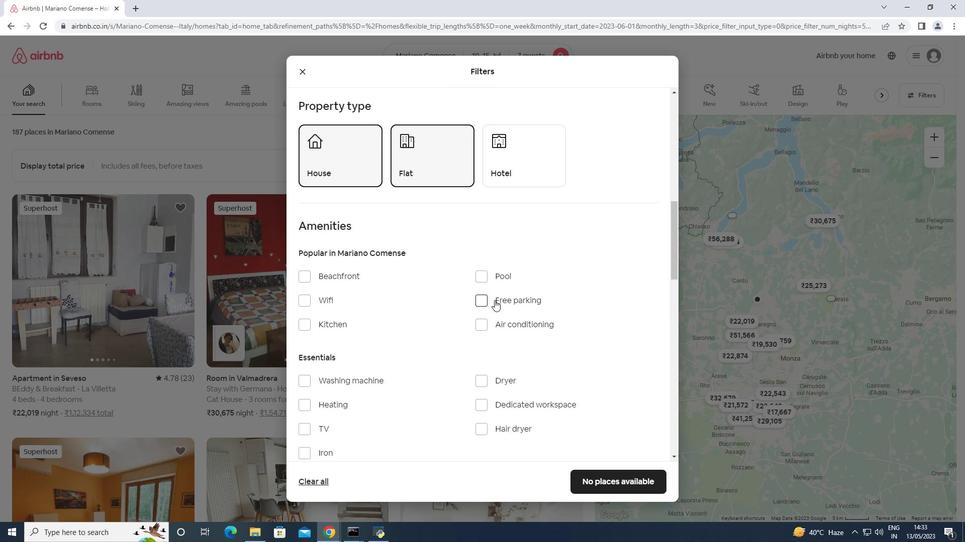 
Action: Mouse moved to (328, 301)
Screenshot: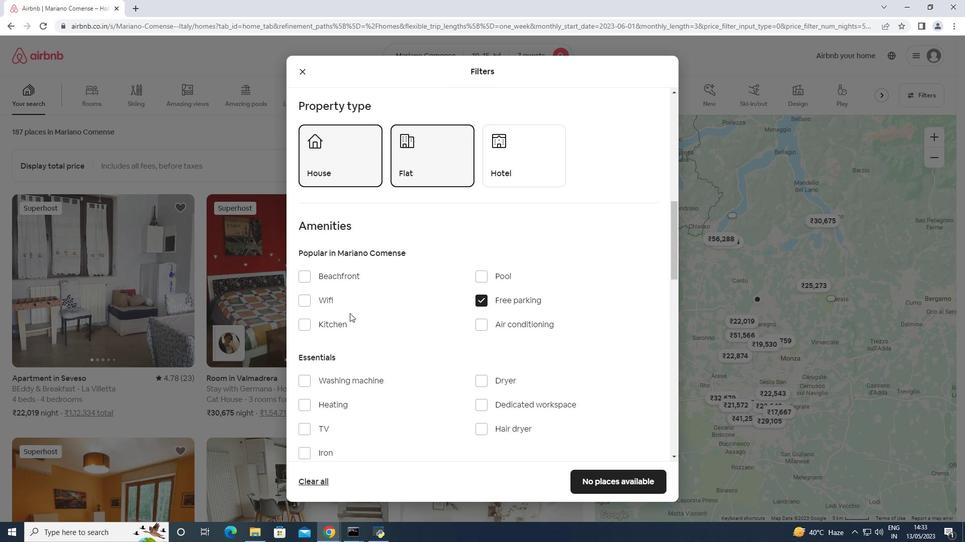 
Action: Mouse pressed left at (328, 301)
Screenshot: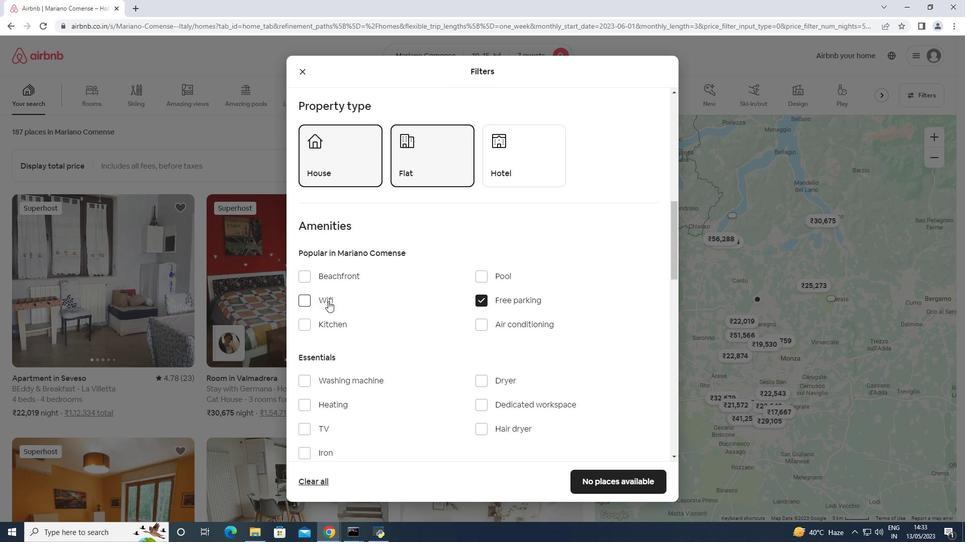
Action: Mouse moved to (345, 431)
Screenshot: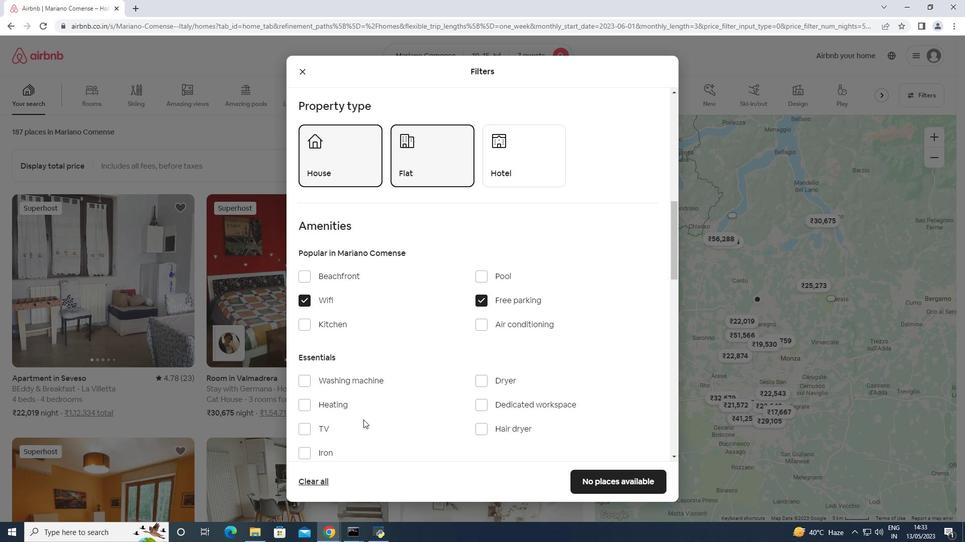 
Action: Mouse pressed left at (345, 431)
Screenshot: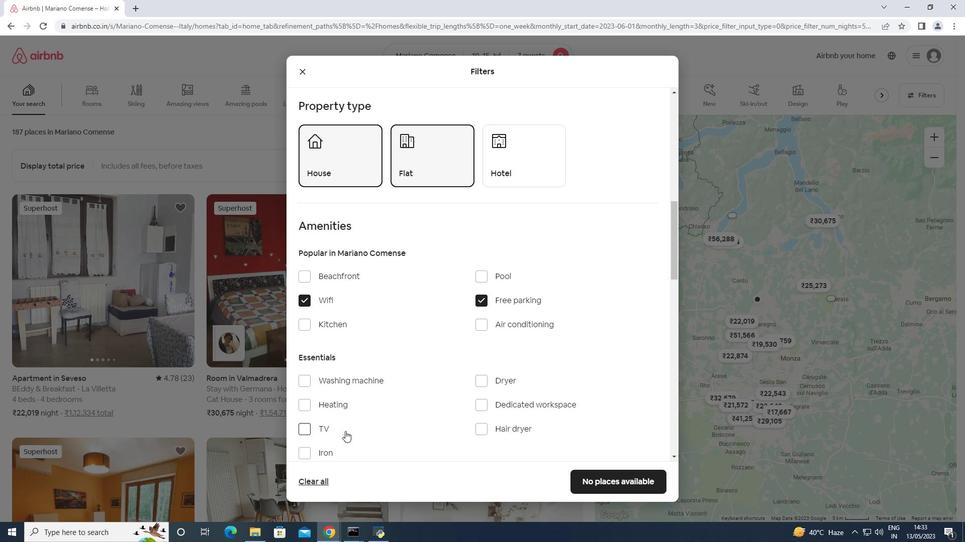 
Action: Mouse moved to (434, 364)
Screenshot: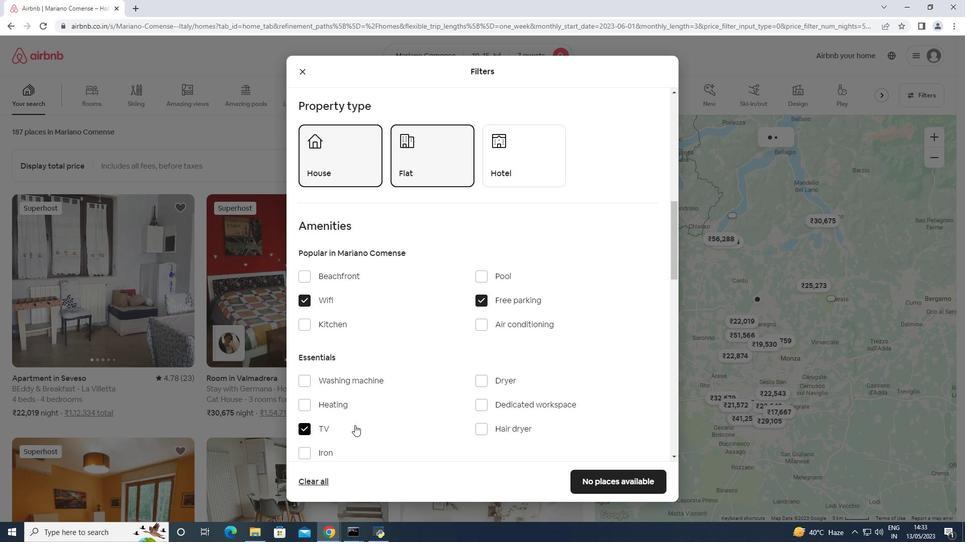 
Action: Mouse scrolled (434, 363) with delta (0, 0)
Screenshot: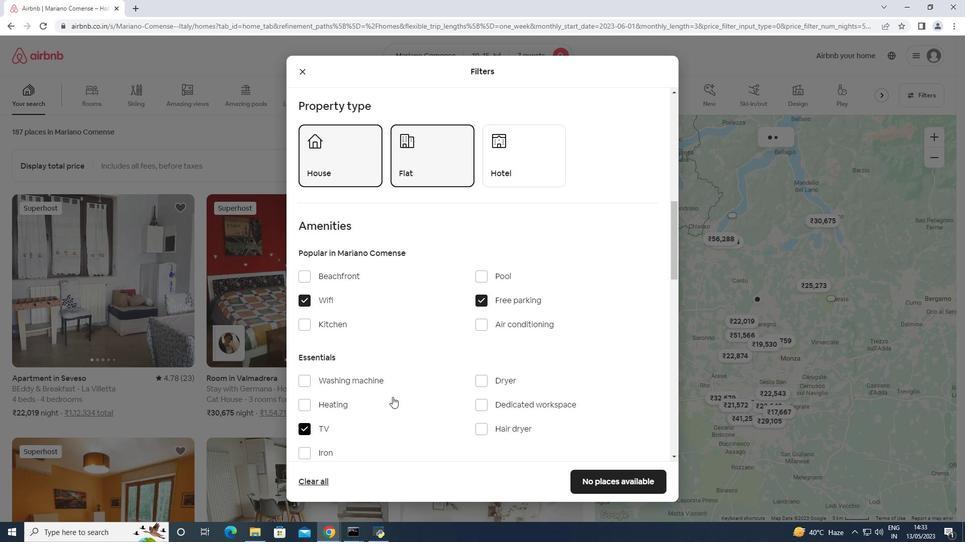
Action: Mouse scrolled (434, 363) with delta (0, 0)
Screenshot: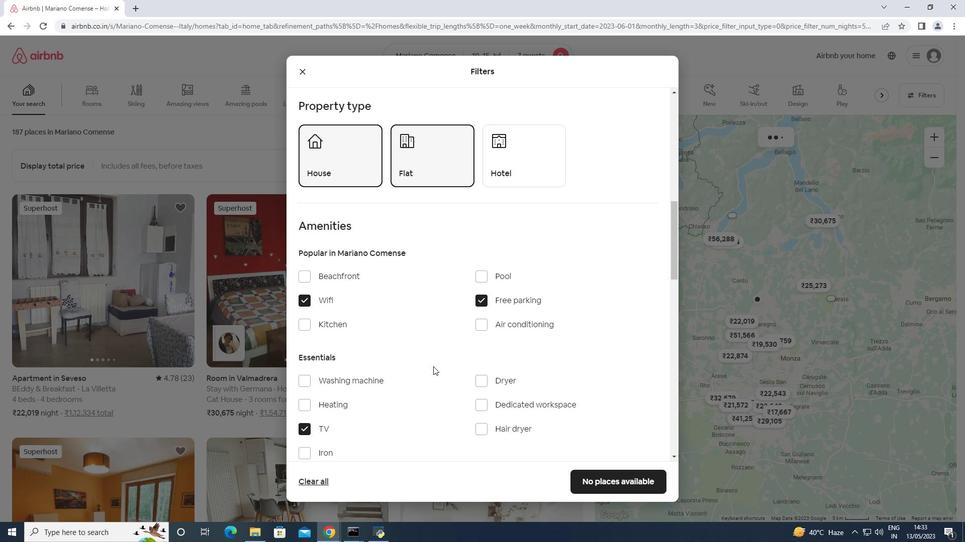 
Action: Mouse scrolled (434, 363) with delta (0, 0)
Screenshot: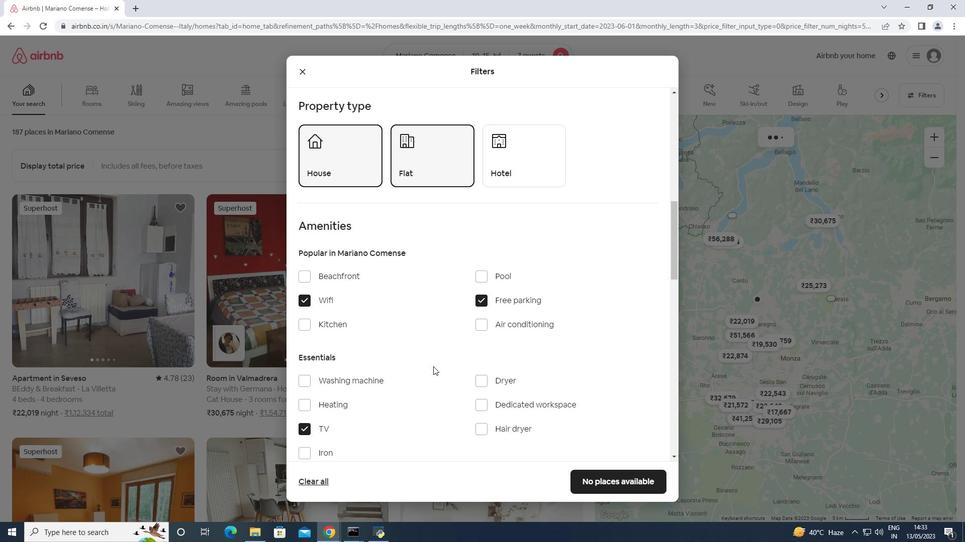 
Action: Mouse scrolled (434, 363) with delta (0, 0)
Screenshot: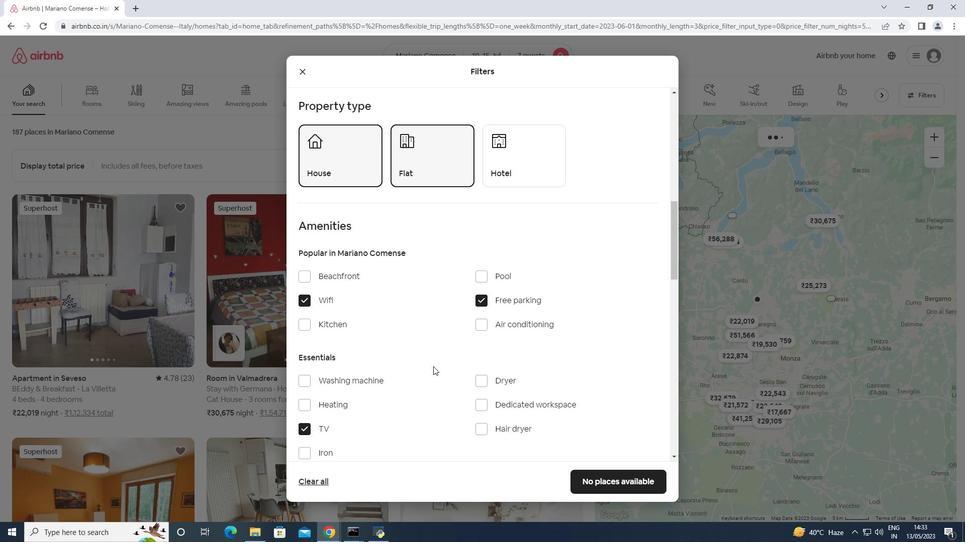 
Action: Mouse moved to (493, 361)
Screenshot: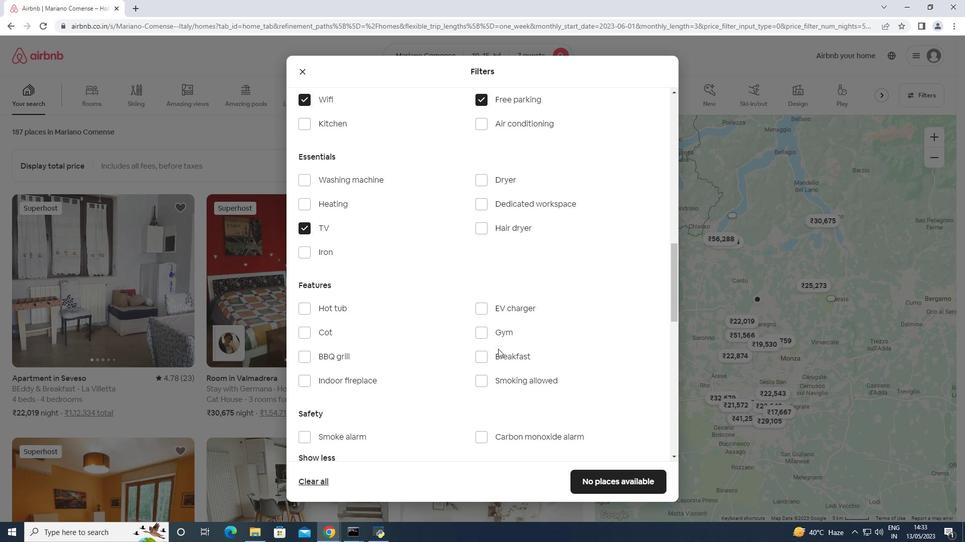 
Action: Mouse pressed left at (493, 361)
Screenshot: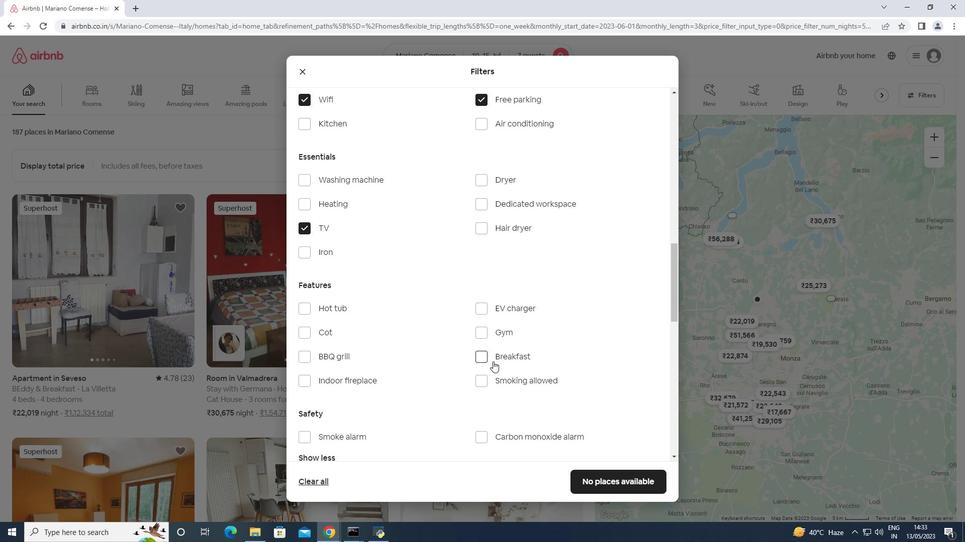 
Action: Mouse moved to (488, 329)
Screenshot: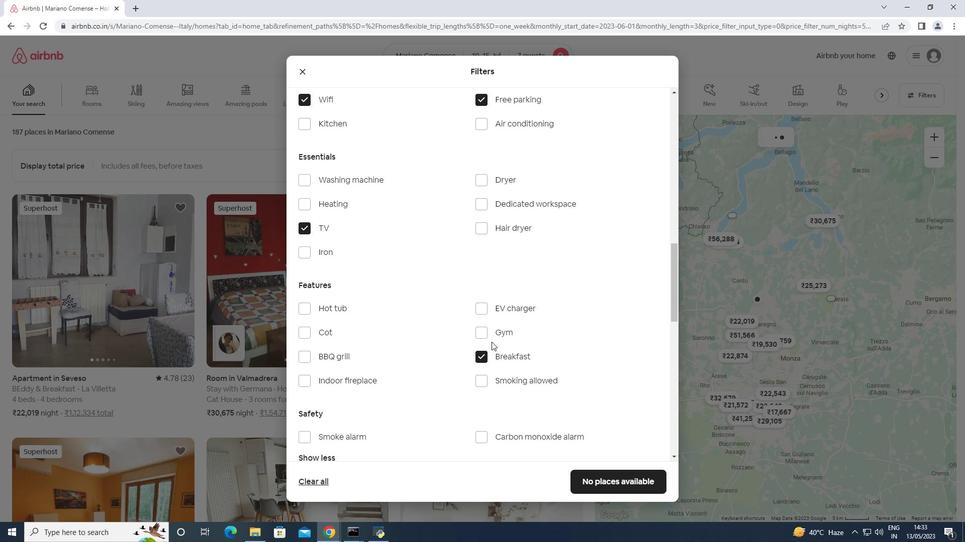 
Action: Mouse pressed left at (488, 329)
Screenshot: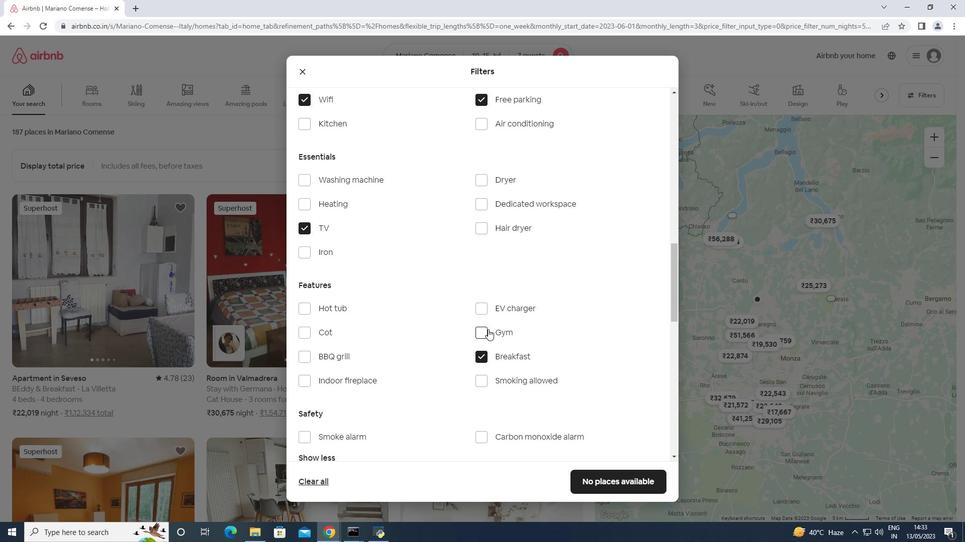 
Action: Mouse moved to (488, 329)
Screenshot: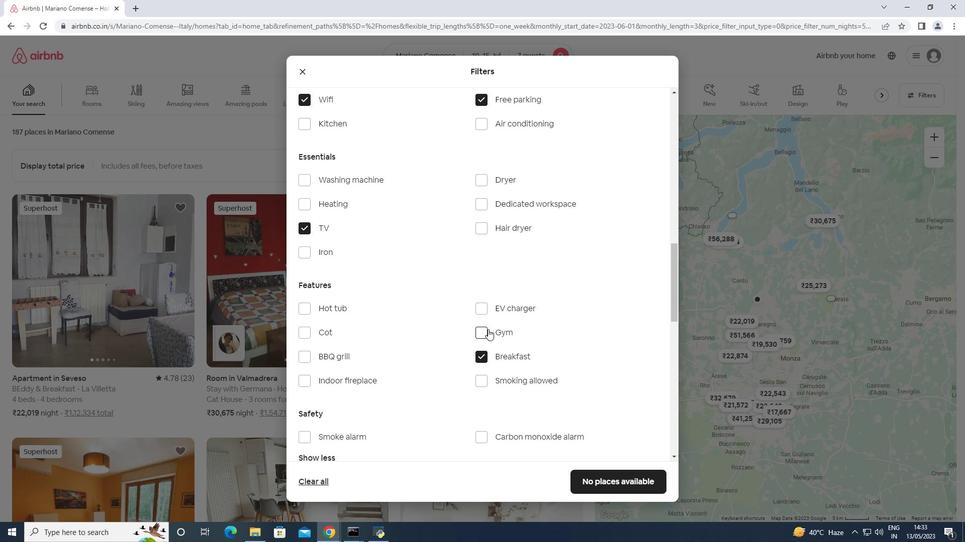 
Action: Mouse scrolled (488, 328) with delta (0, 0)
Screenshot: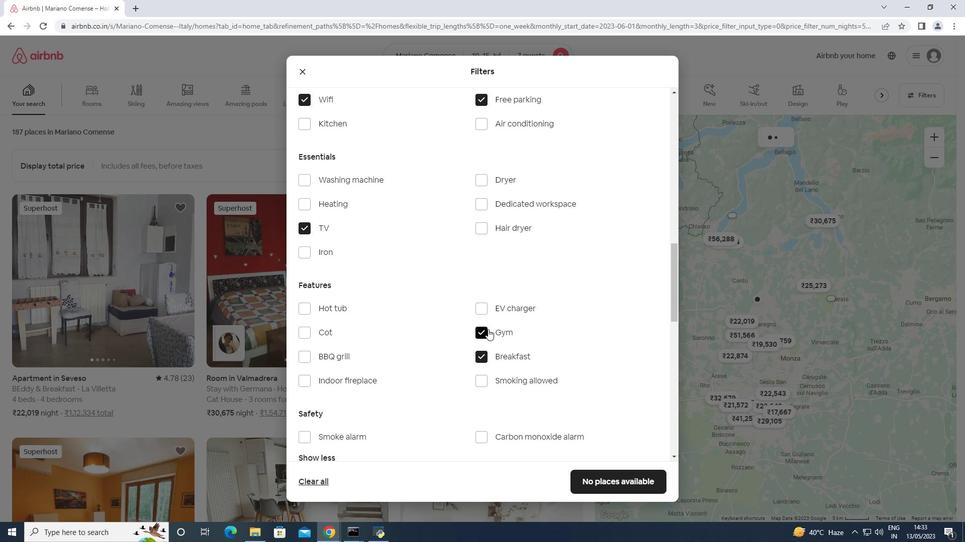 
Action: Mouse scrolled (488, 328) with delta (0, 0)
Screenshot: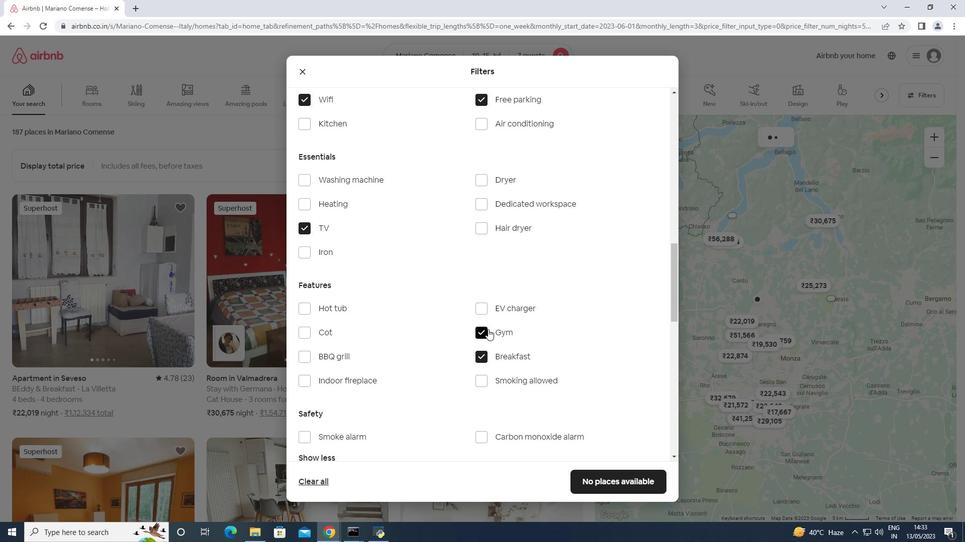 
Action: Mouse scrolled (488, 328) with delta (0, 0)
Screenshot: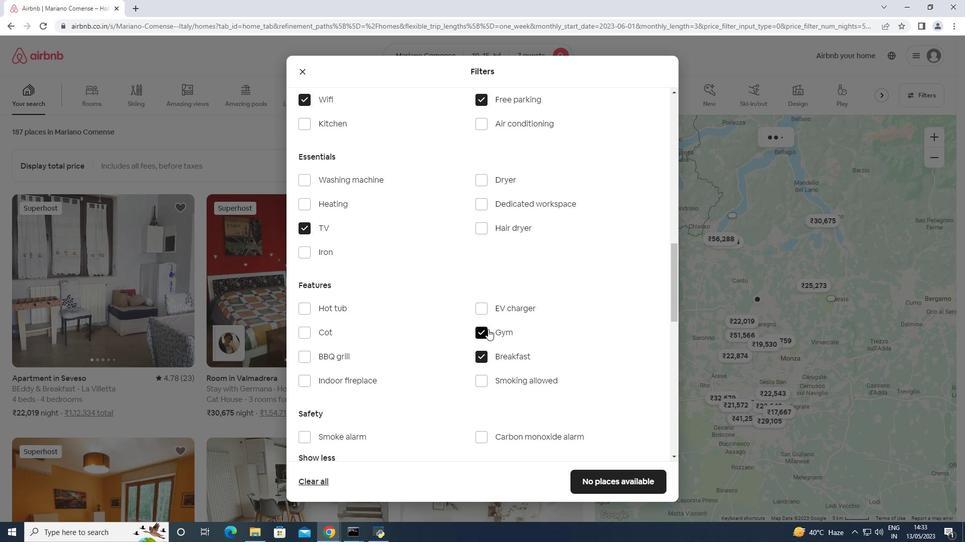 
Action: Mouse scrolled (488, 328) with delta (0, 0)
Screenshot: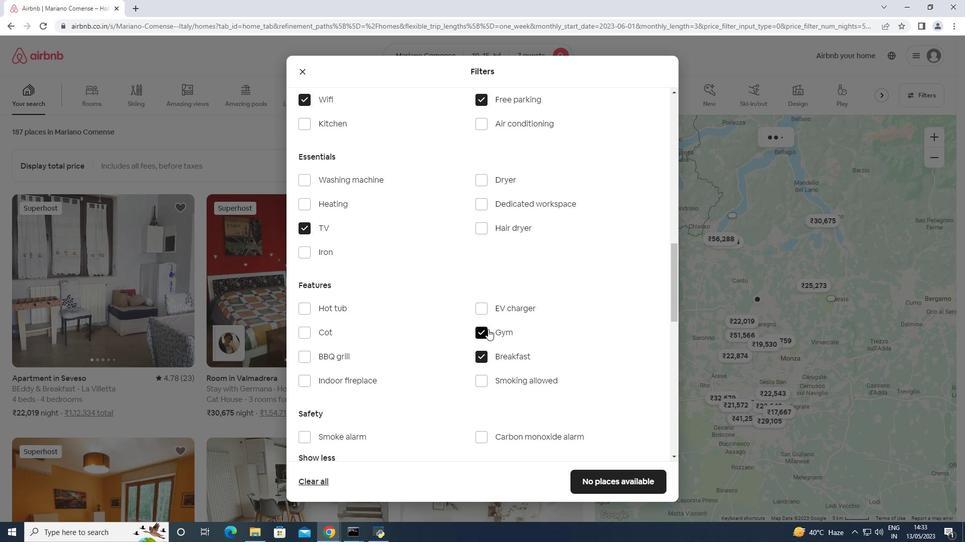 
Action: Mouse scrolled (488, 328) with delta (0, 0)
Screenshot: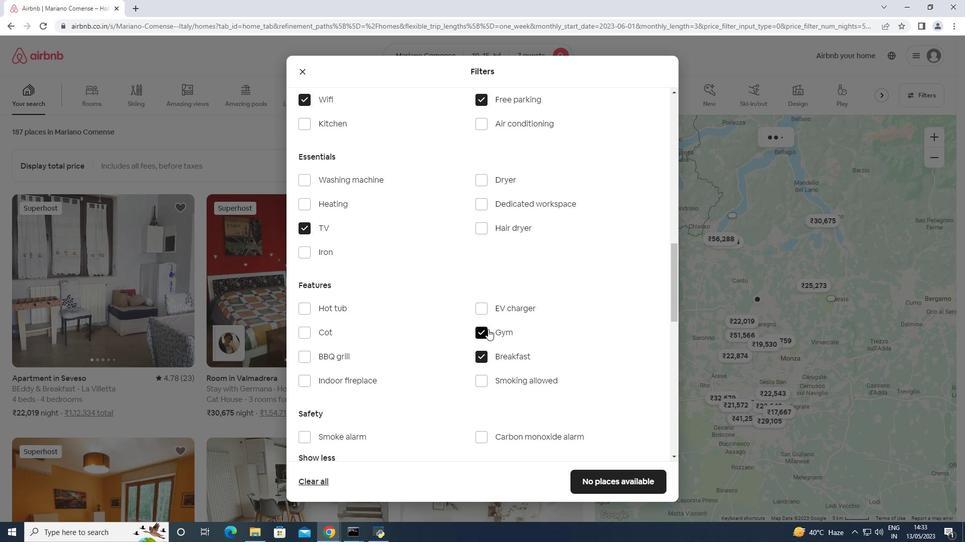 
Action: Mouse moved to (632, 319)
Screenshot: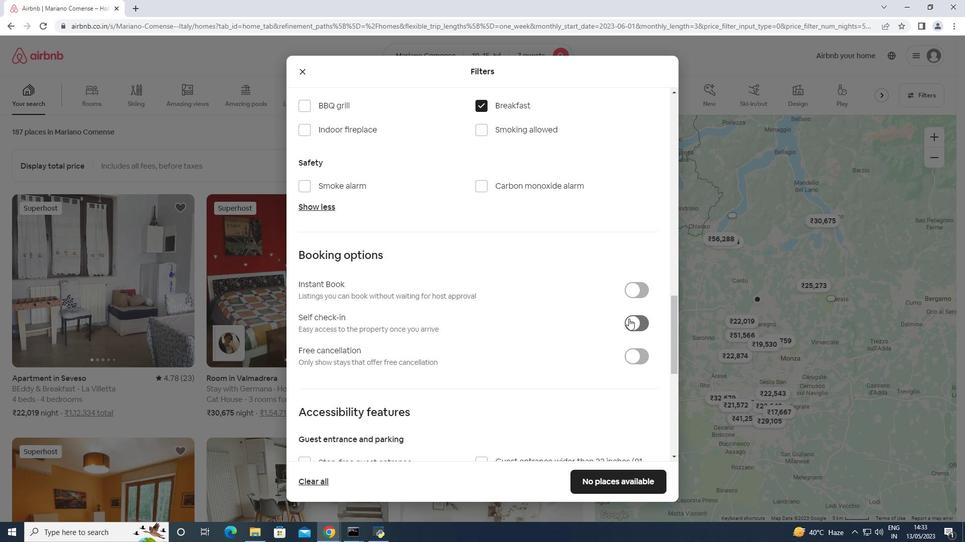 
Action: Mouse pressed left at (632, 319)
Screenshot: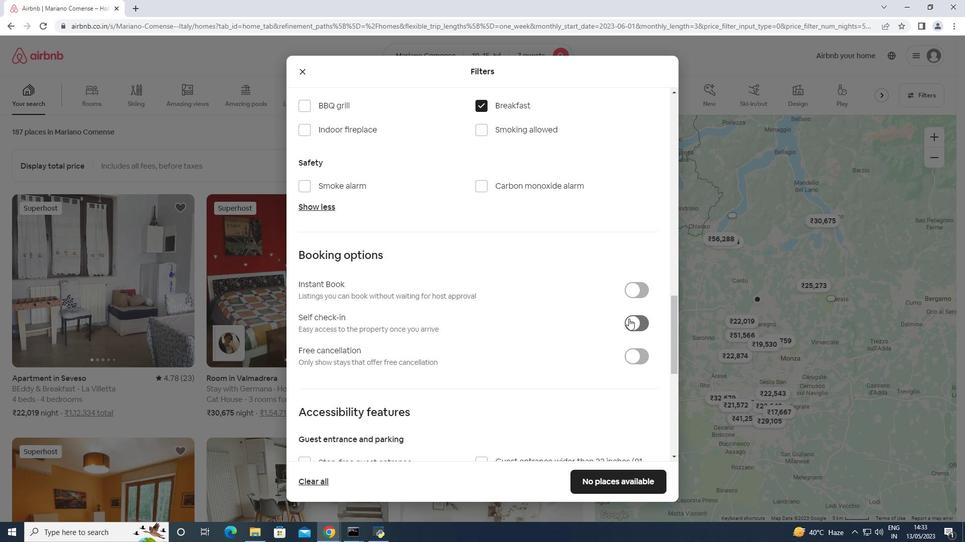 
Action: Mouse scrolled (632, 319) with delta (0, 0)
Screenshot: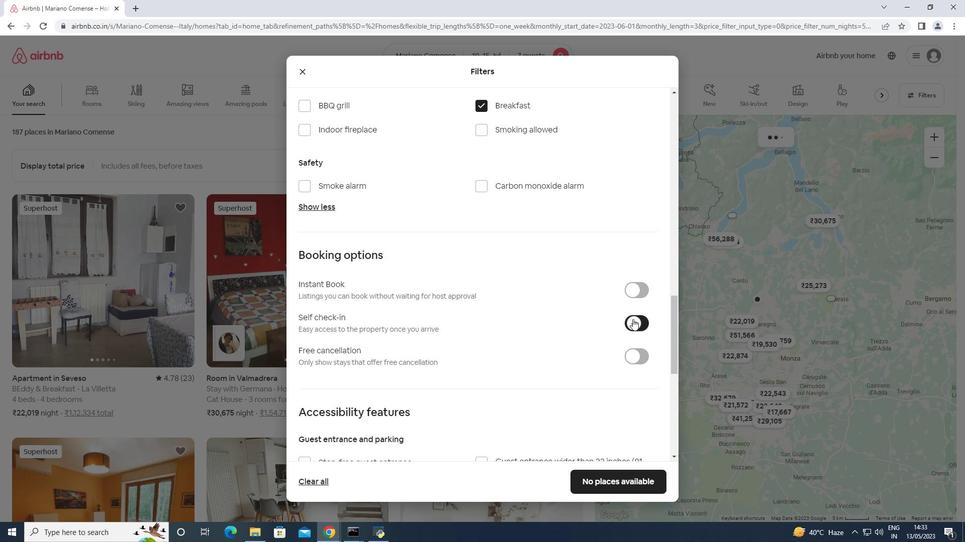 
Action: Mouse scrolled (632, 319) with delta (0, 0)
Screenshot: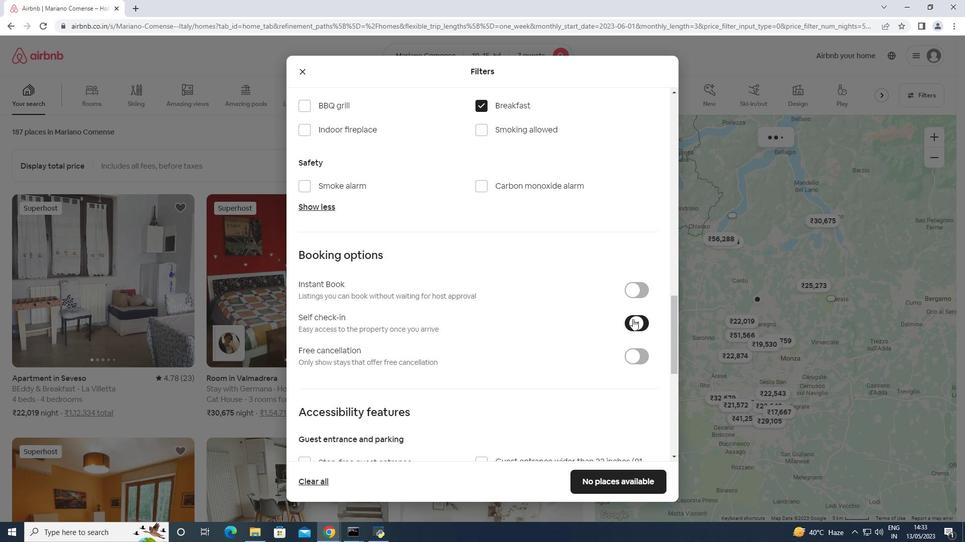 
Action: Mouse scrolled (632, 319) with delta (0, 0)
Screenshot: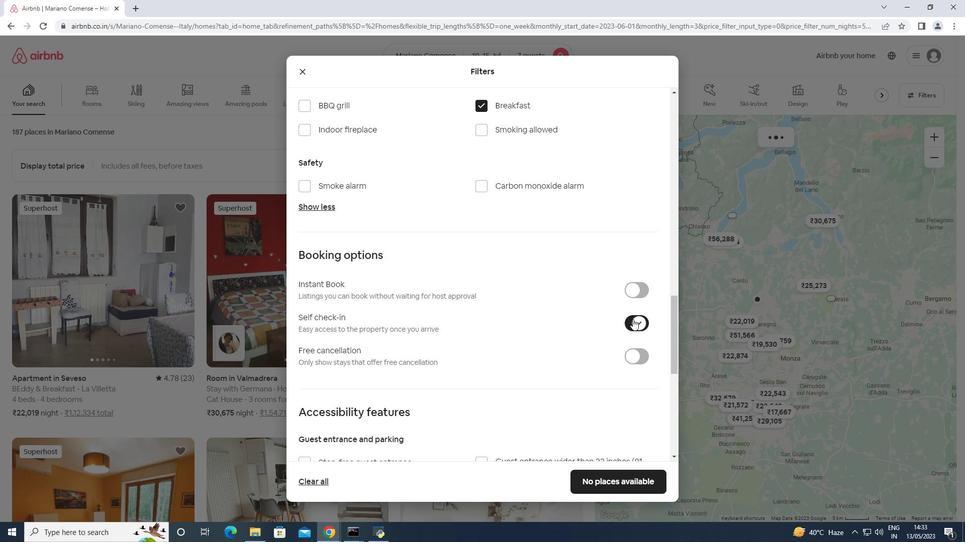 
Action: Mouse scrolled (632, 319) with delta (0, 0)
Screenshot: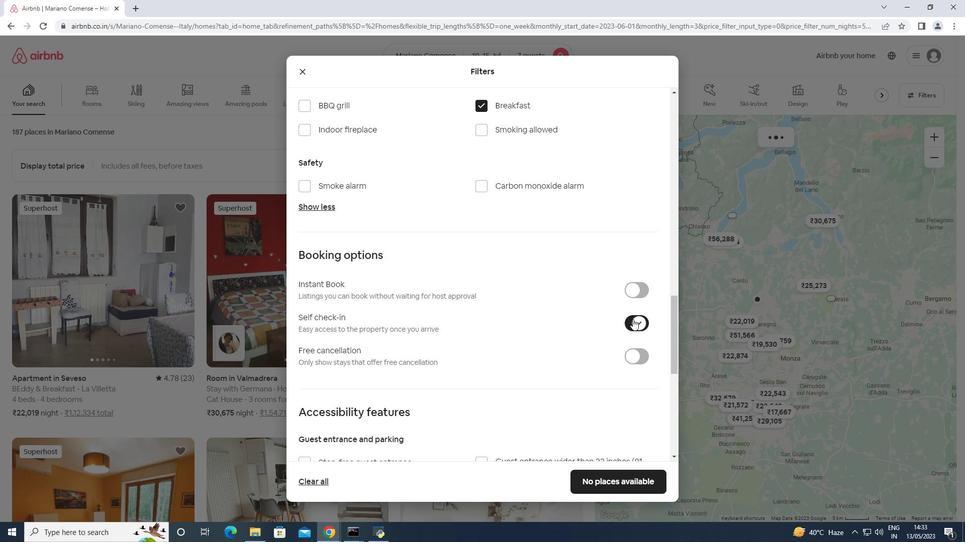 
Action: Mouse scrolled (632, 319) with delta (0, 0)
Screenshot: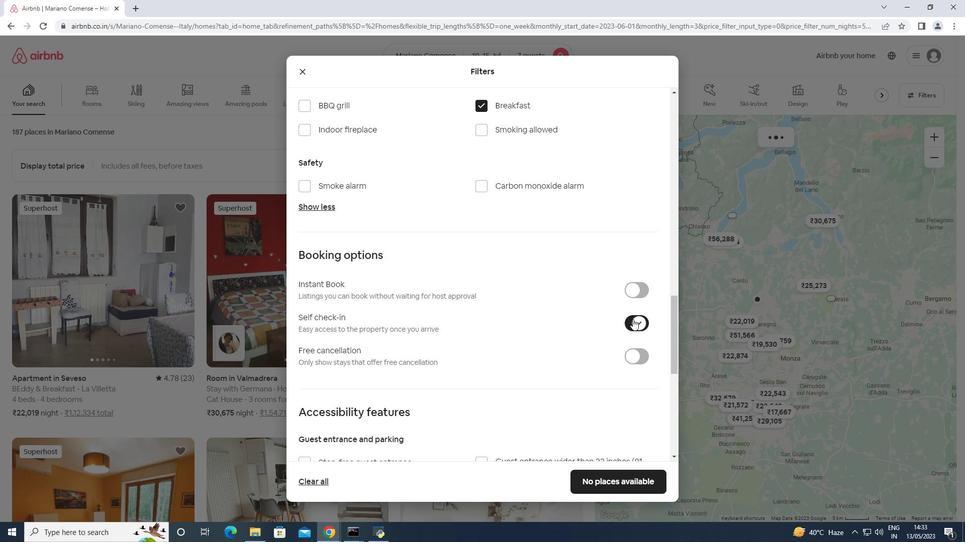 
Action: Mouse scrolled (632, 319) with delta (0, 0)
Screenshot: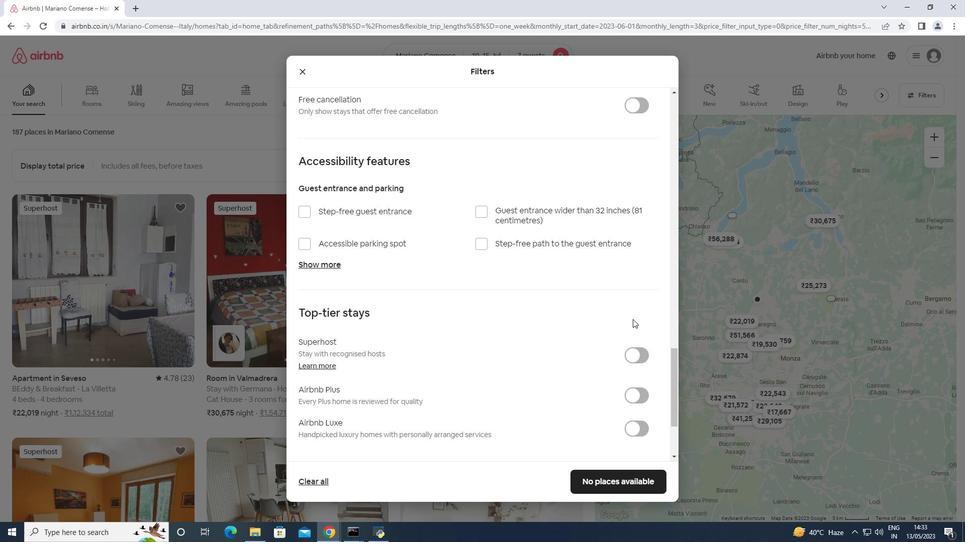 
Action: Mouse scrolled (632, 319) with delta (0, 0)
Screenshot: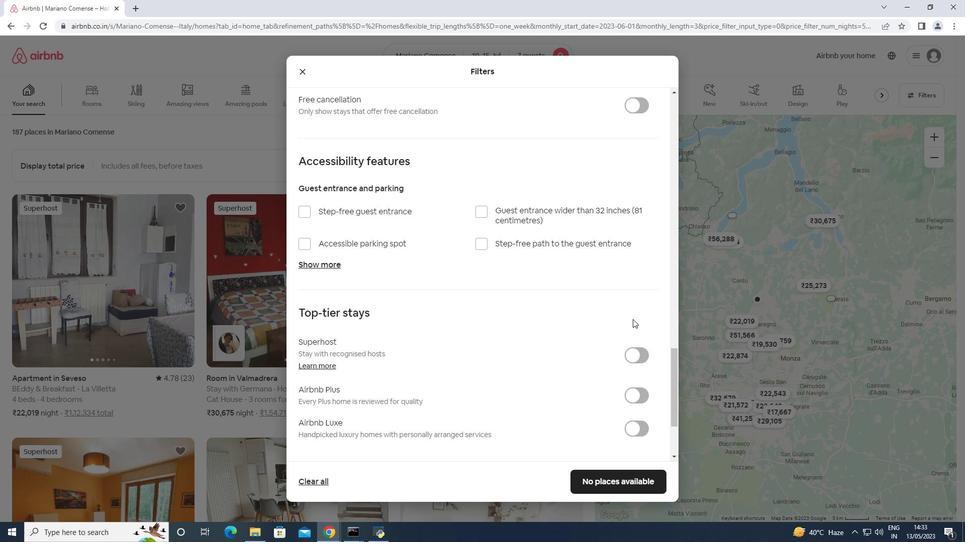 
Action: Mouse scrolled (632, 319) with delta (0, 0)
Screenshot: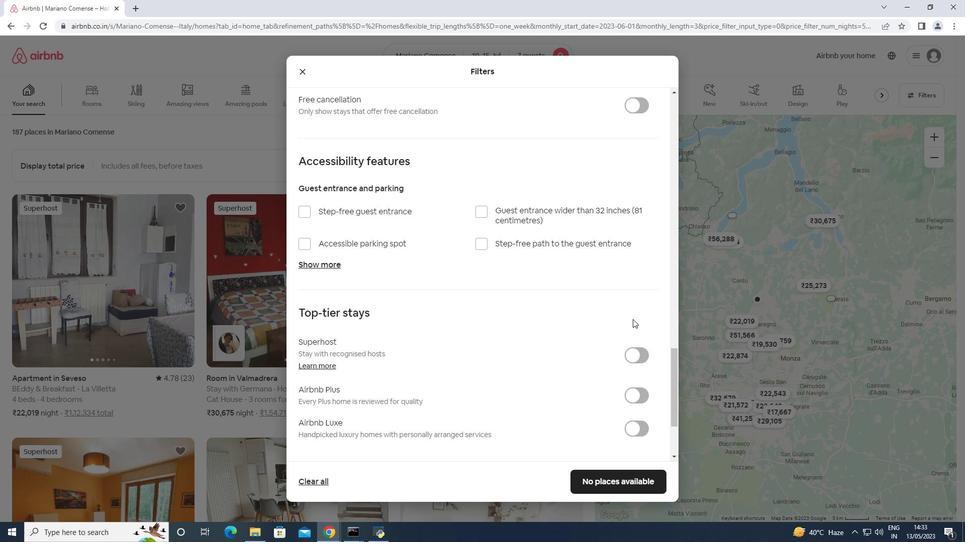 
Action: Mouse scrolled (632, 319) with delta (0, 0)
Screenshot: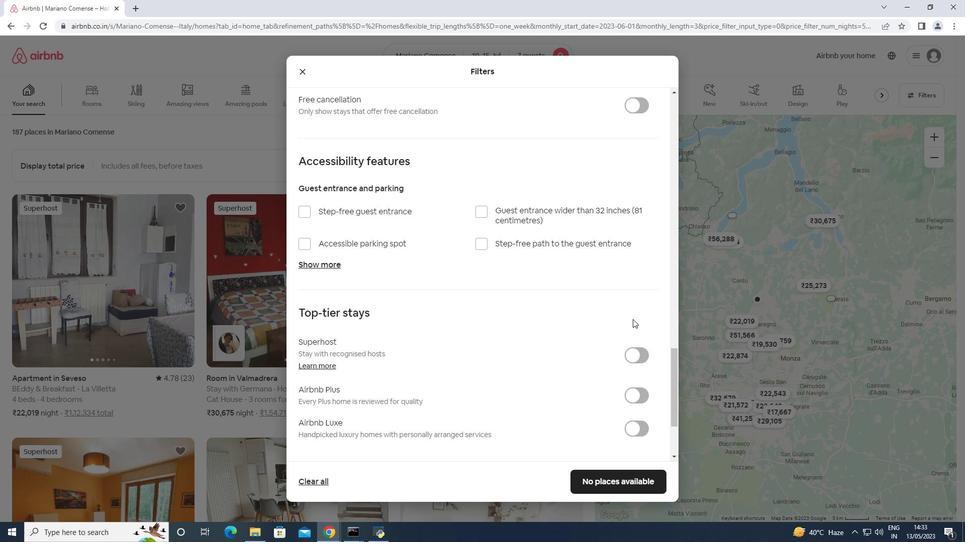 
Action: Mouse scrolled (632, 319) with delta (0, 0)
Screenshot: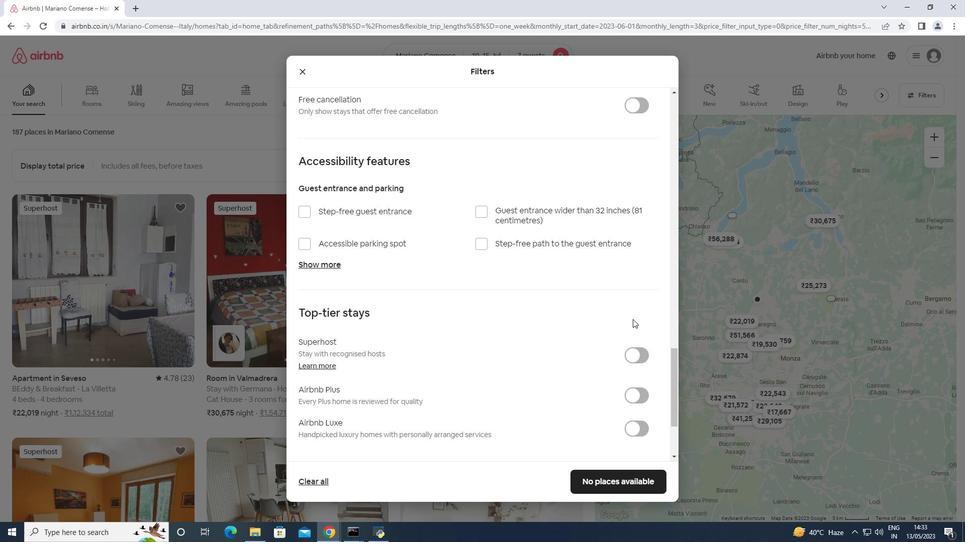 
Action: Mouse moved to (343, 396)
Screenshot: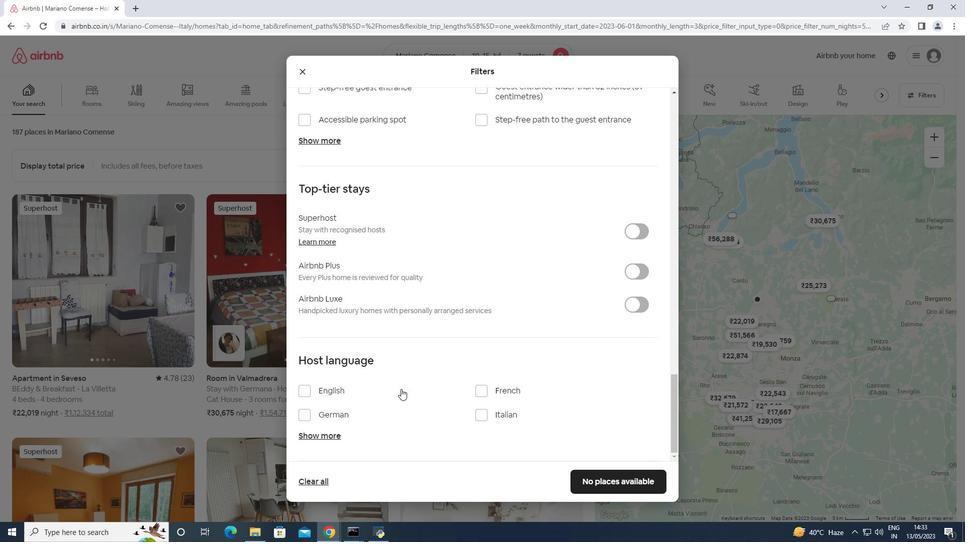 
Action: Mouse pressed left at (343, 396)
Screenshot: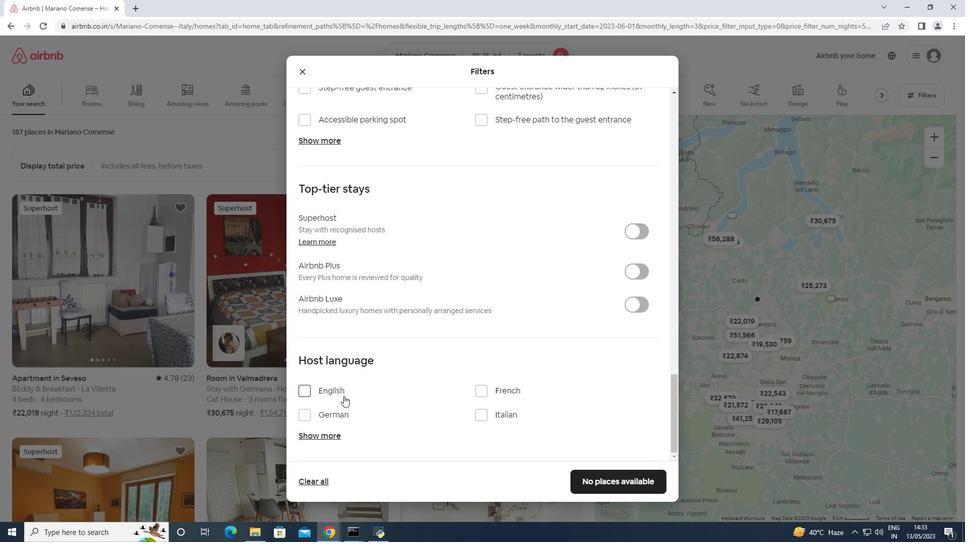 
Action: Mouse moved to (586, 474)
Screenshot: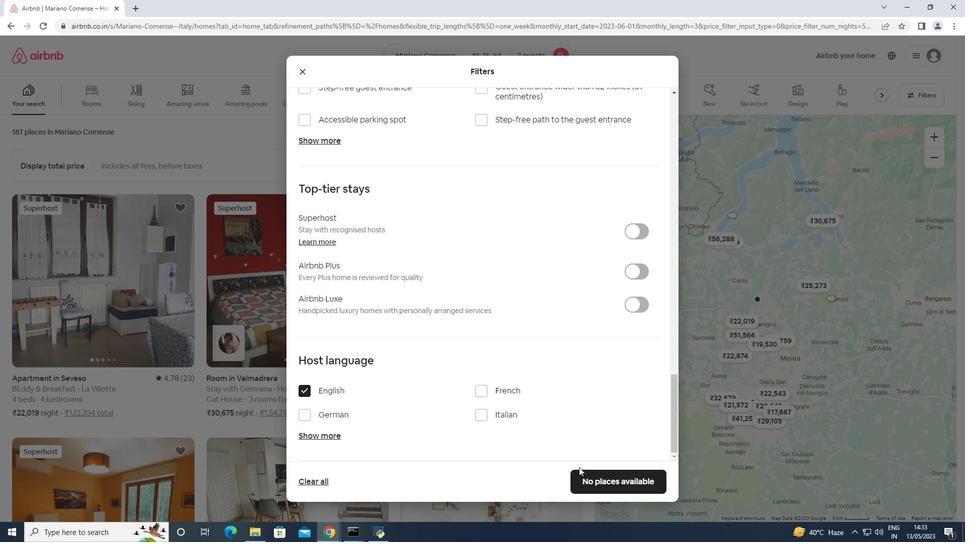 
Action: Mouse pressed left at (586, 474)
Screenshot: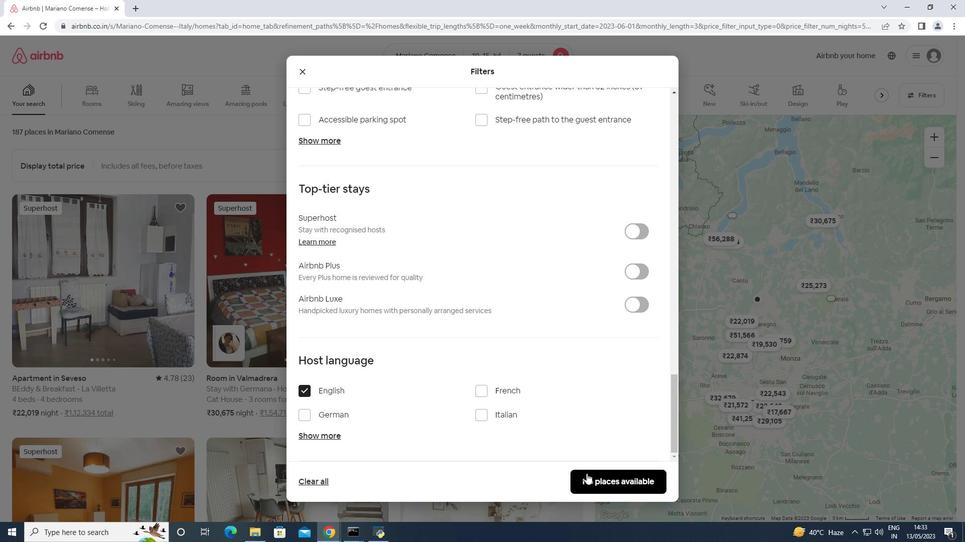
Action: Mouse moved to (511, 257)
Screenshot: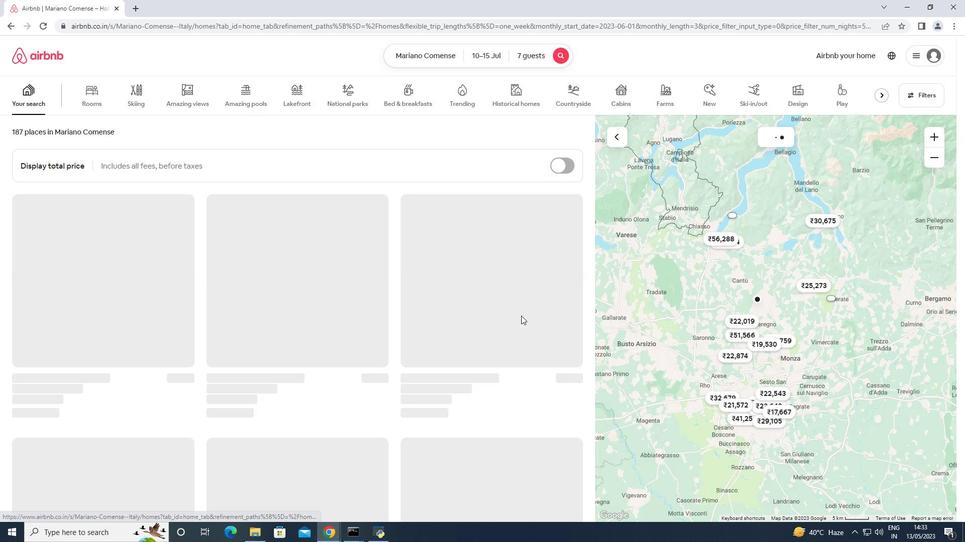 
